 Task: Search for a guest house in McAlester, OK, for 3 guests from July 12 to July 15, with a price range of ₹12,000 to ₹16,000, 2 bedrooms, 3 beds, 1 bathroom, and options for self check-in and free cancellation.
Action: Mouse moved to (418, 100)
Screenshot: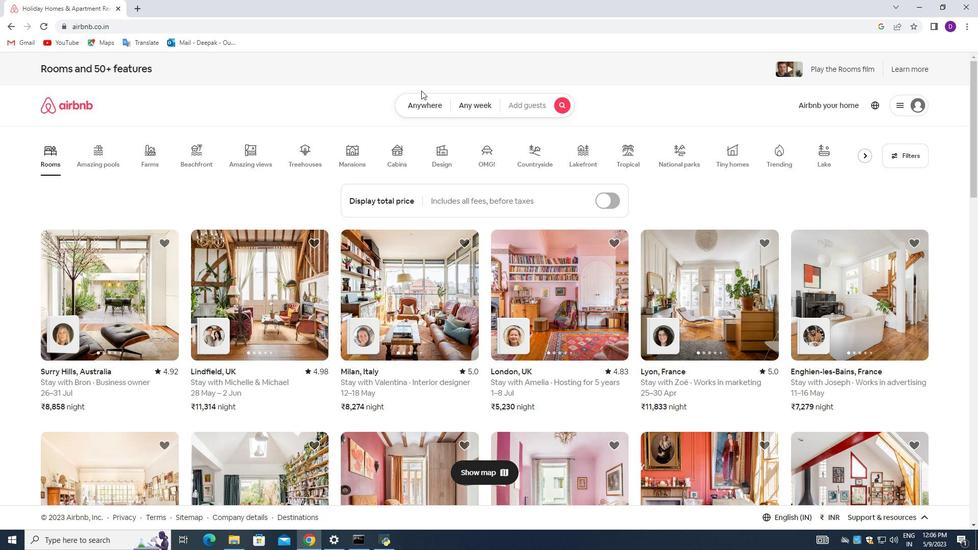 
Action: Mouse pressed left at (418, 100)
Screenshot: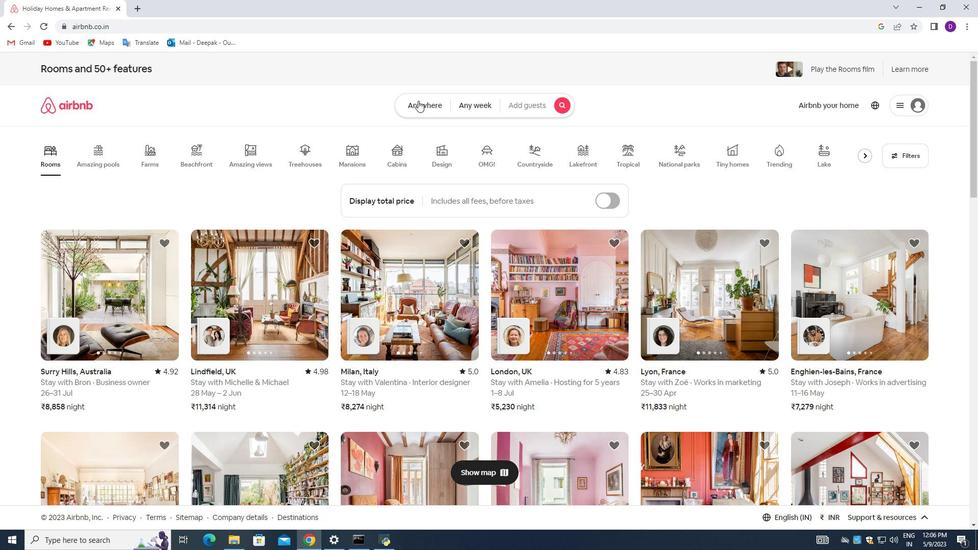 
Action: Mouse moved to (352, 150)
Screenshot: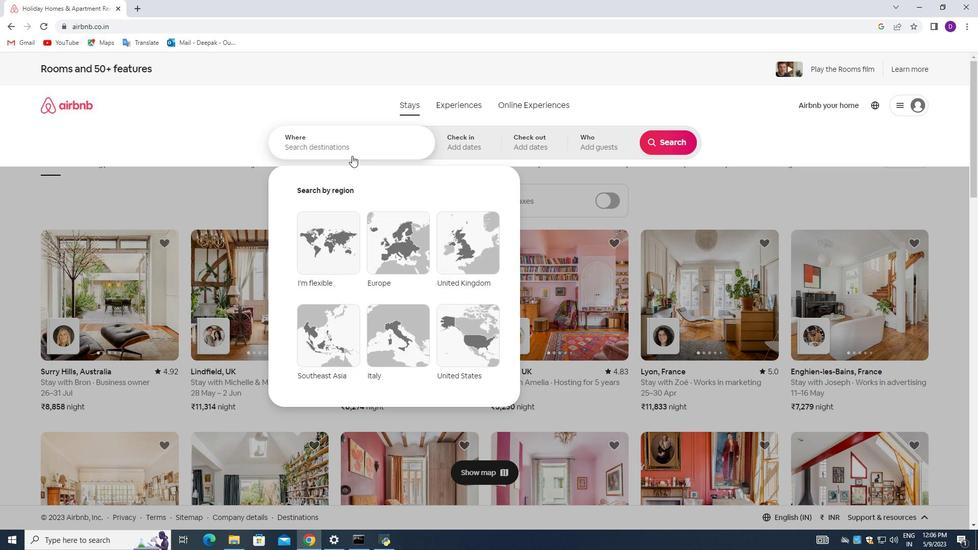 
Action: Mouse pressed left at (352, 150)
Screenshot: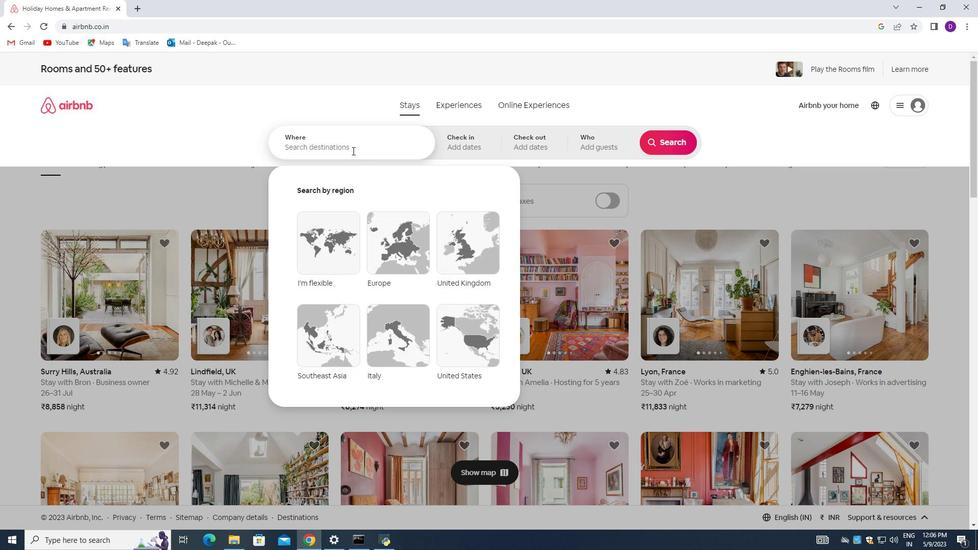 
Action: Key pressed <Key.shift>mc<Key.shift>Alester,<Key.shift><Key.shift>u<Key.backspace><Key.shift>United<Key.space><Key.shift>States<Key.enter>
Screenshot: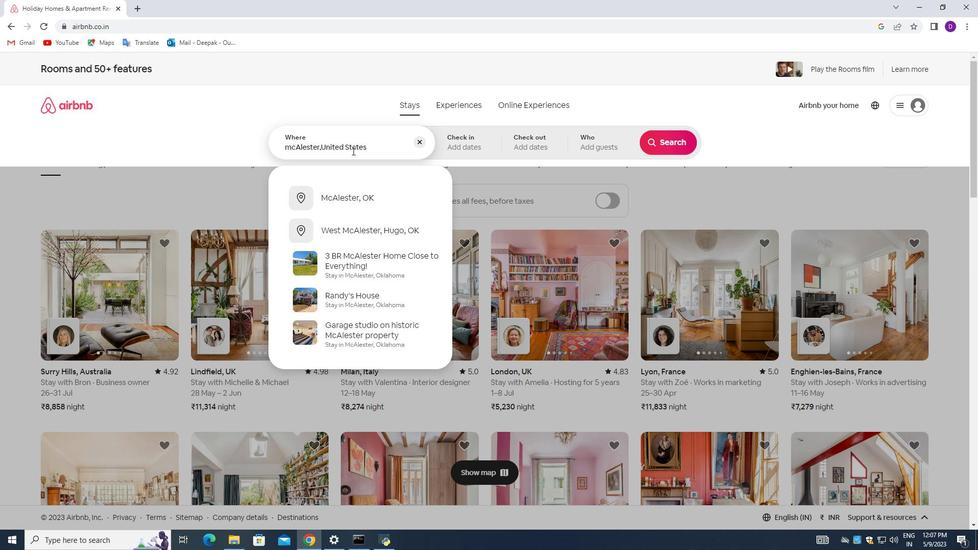 
Action: Mouse moved to (668, 225)
Screenshot: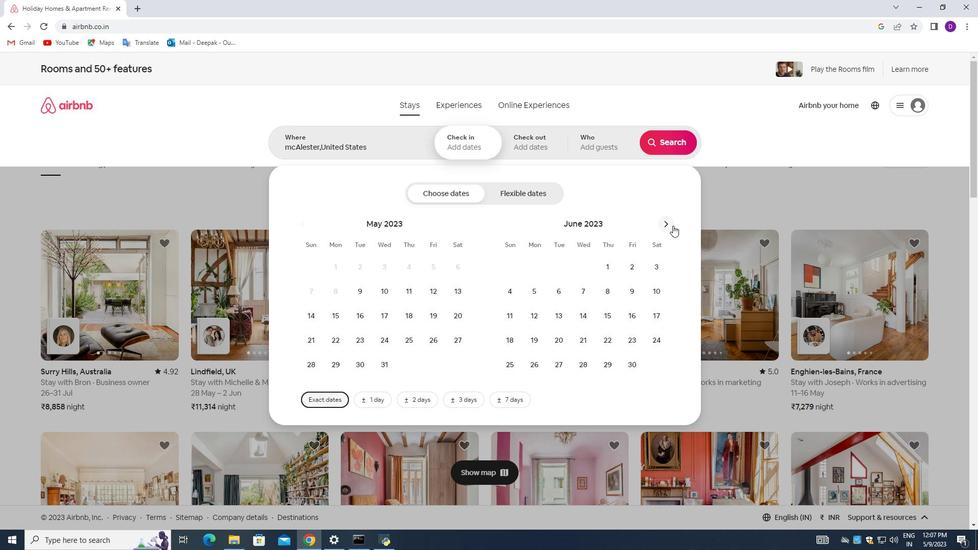 
Action: Mouse pressed left at (668, 225)
Screenshot: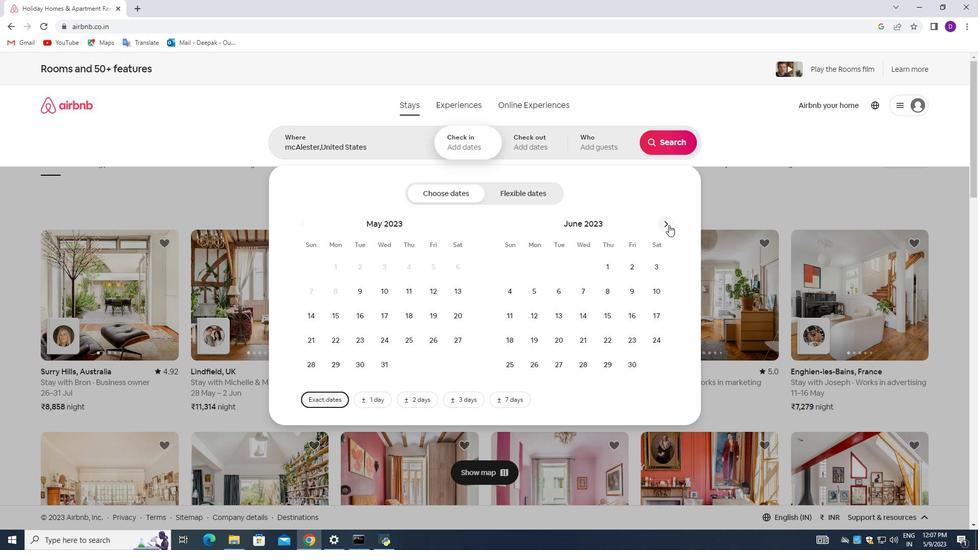 
Action: Mouse moved to (576, 319)
Screenshot: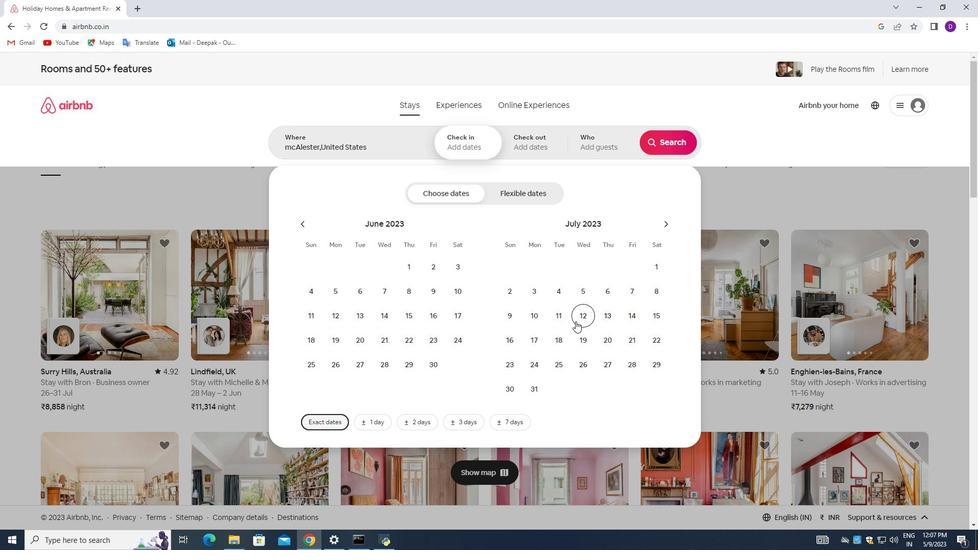 
Action: Mouse pressed left at (576, 319)
Screenshot: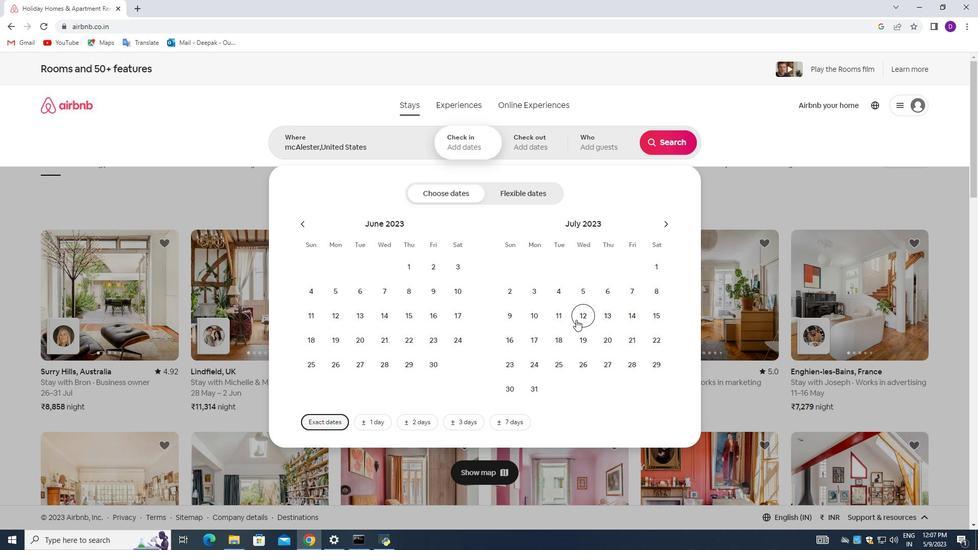 
Action: Mouse moved to (654, 313)
Screenshot: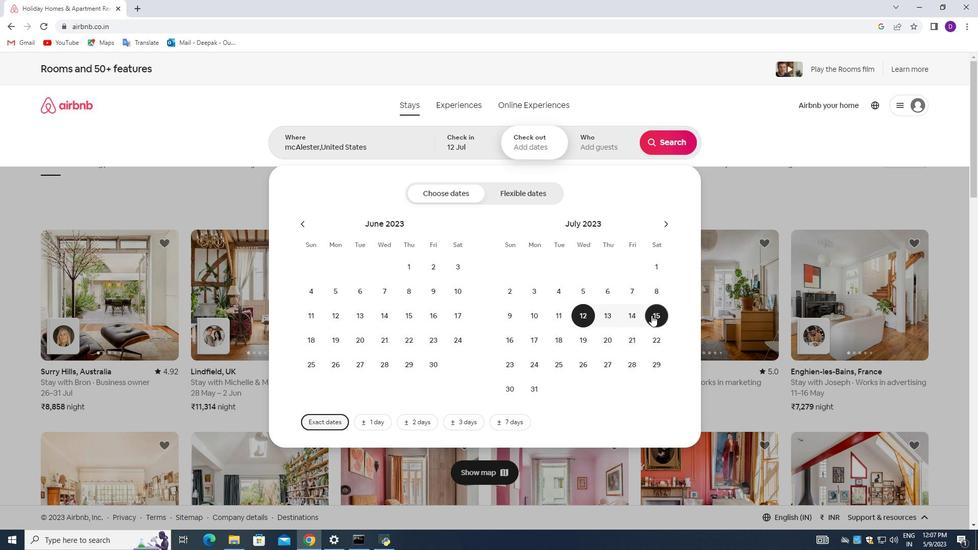 
Action: Mouse pressed left at (654, 313)
Screenshot: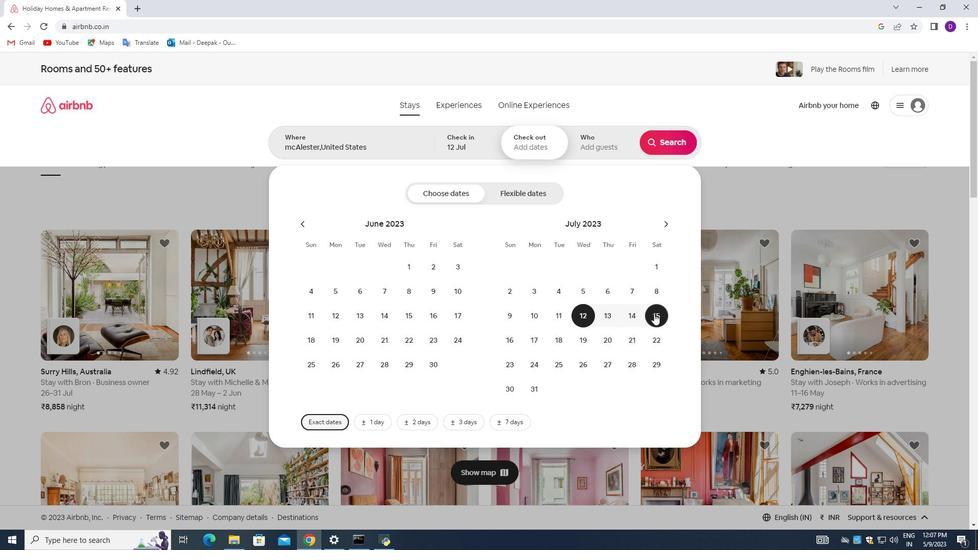 
Action: Mouse moved to (579, 141)
Screenshot: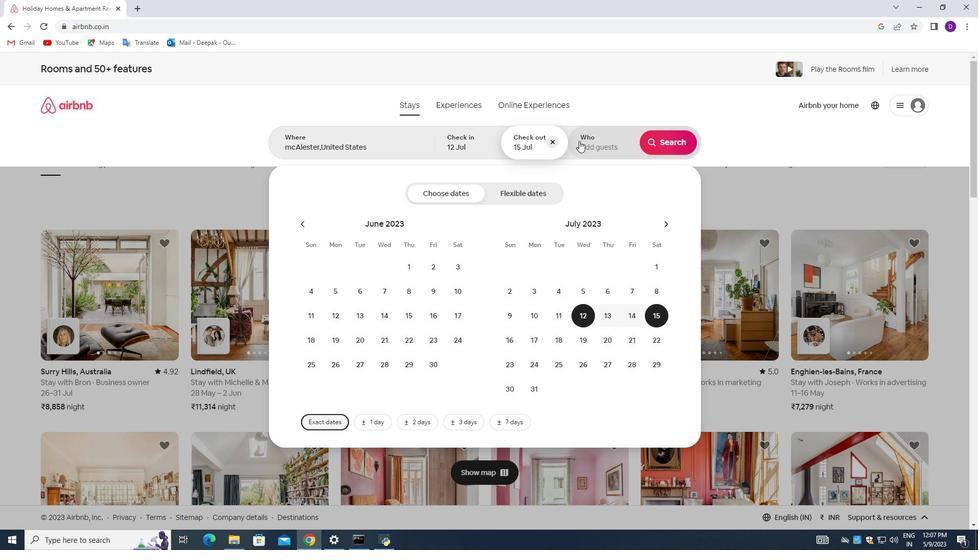 
Action: Mouse pressed left at (579, 141)
Screenshot: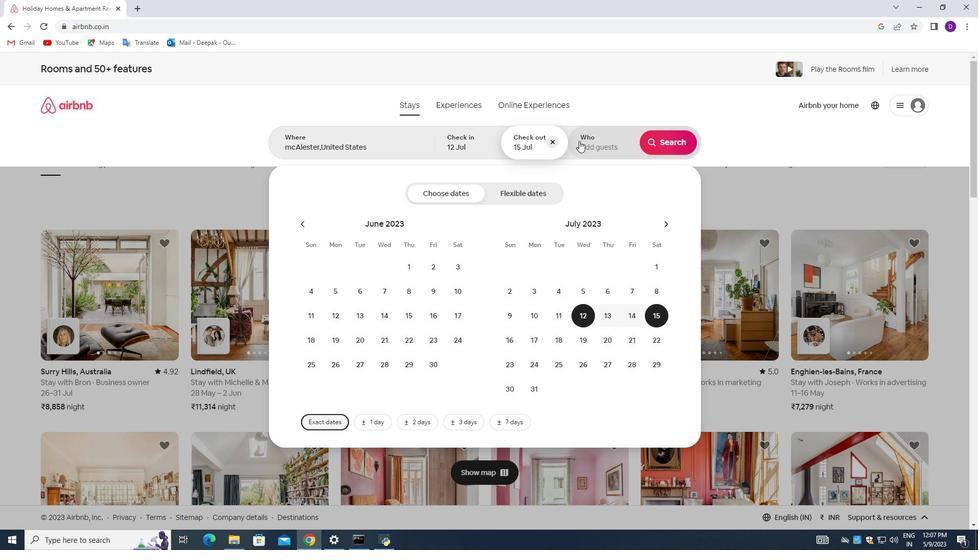 
Action: Mouse moved to (668, 200)
Screenshot: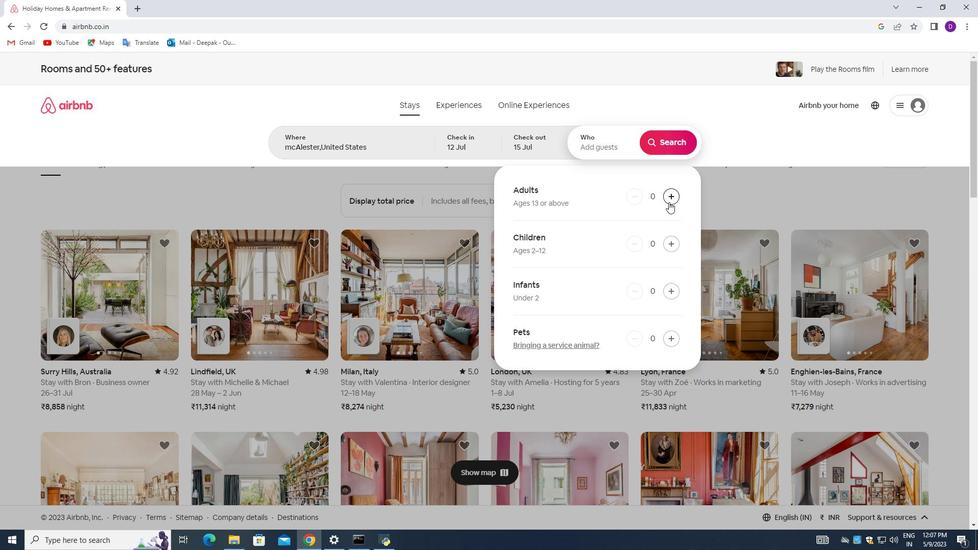 
Action: Mouse pressed left at (668, 200)
Screenshot: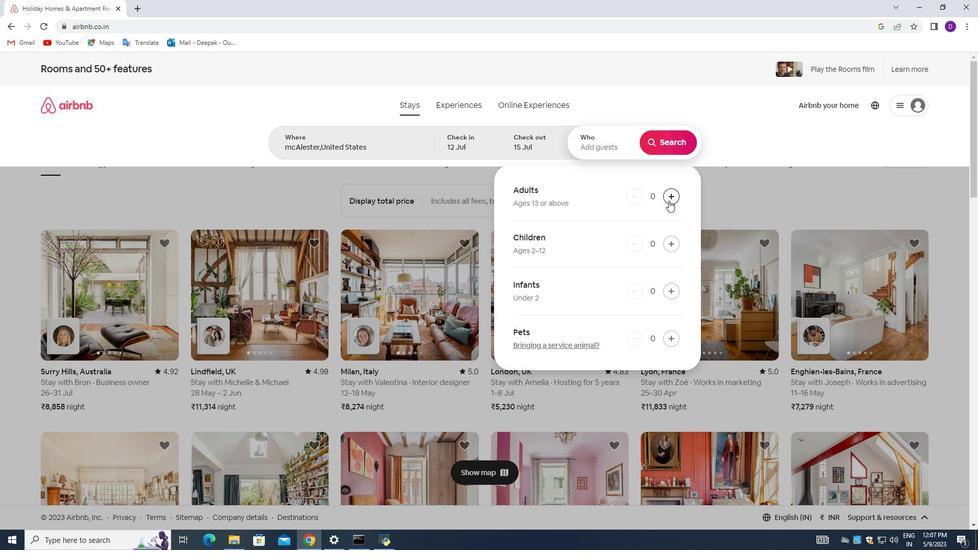 
Action: Mouse pressed left at (668, 200)
Screenshot: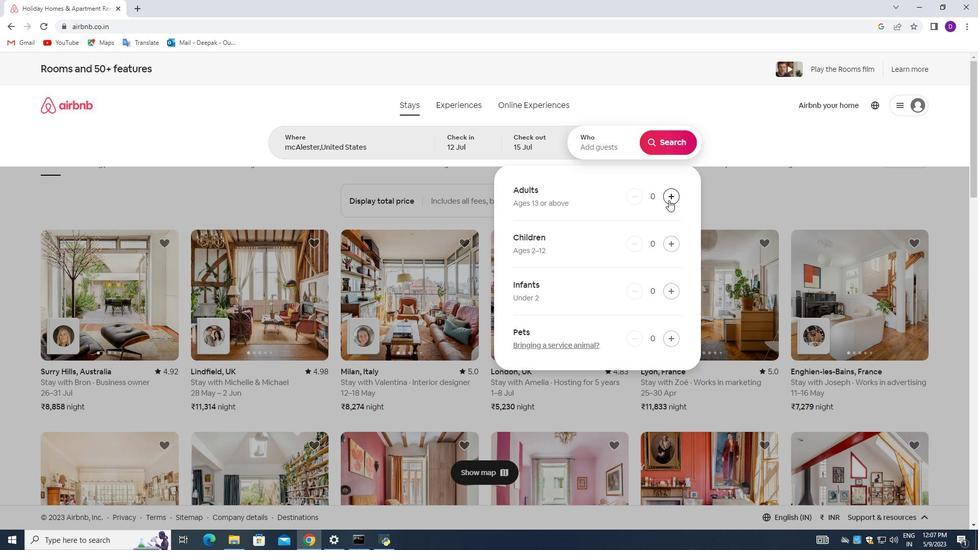 
Action: Mouse pressed left at (668, 200)
Screenshot: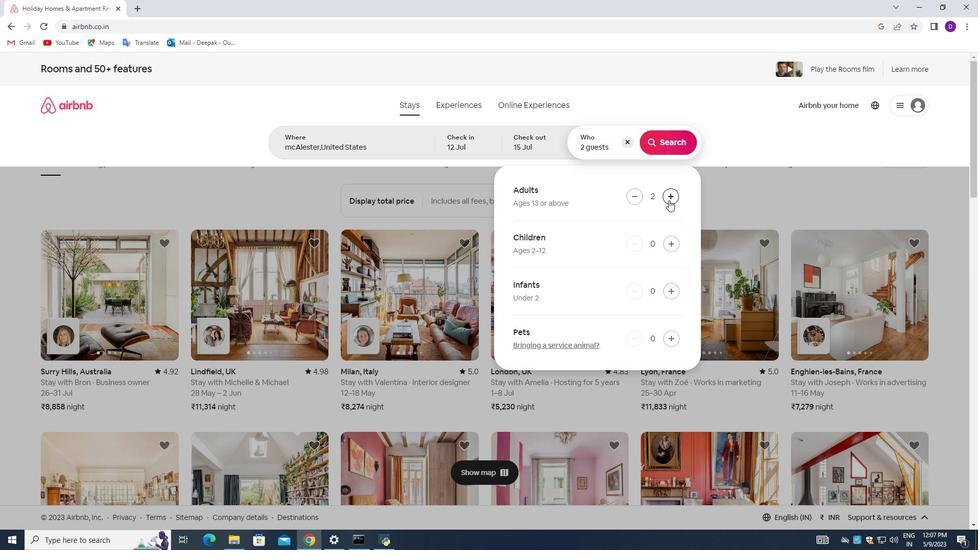 
Action: Mouse moved to (676, 144)
Screenshot: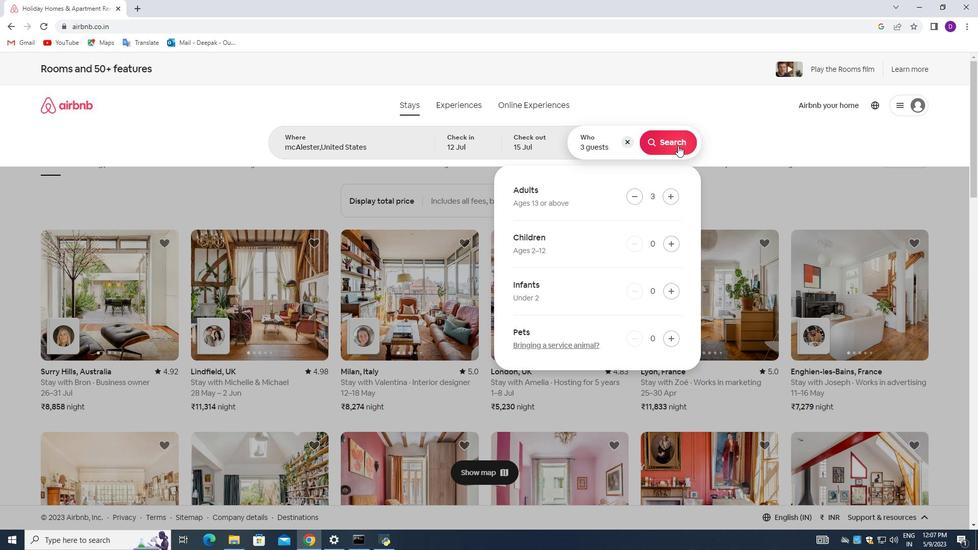 
Action: Mouse pressed left at (676, 144)
Screenshot: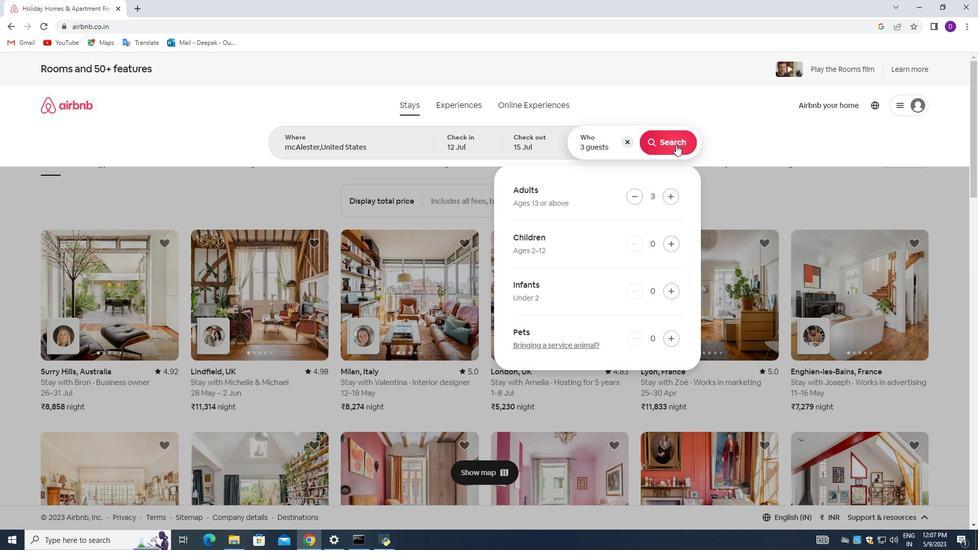 
Action: Mouse moved to (938, 110)
Screenshot: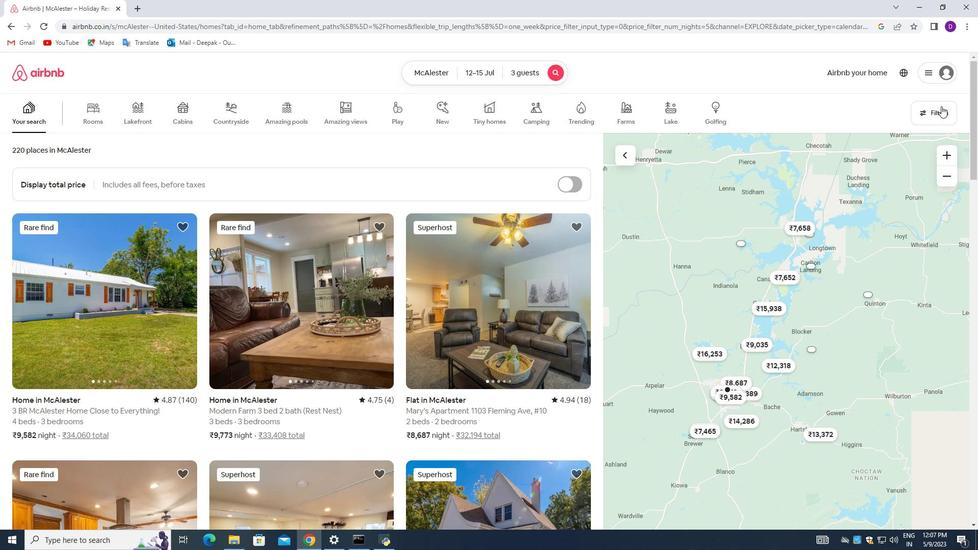 
Action: Mouse pressed left at (938, 110)
Screenshot: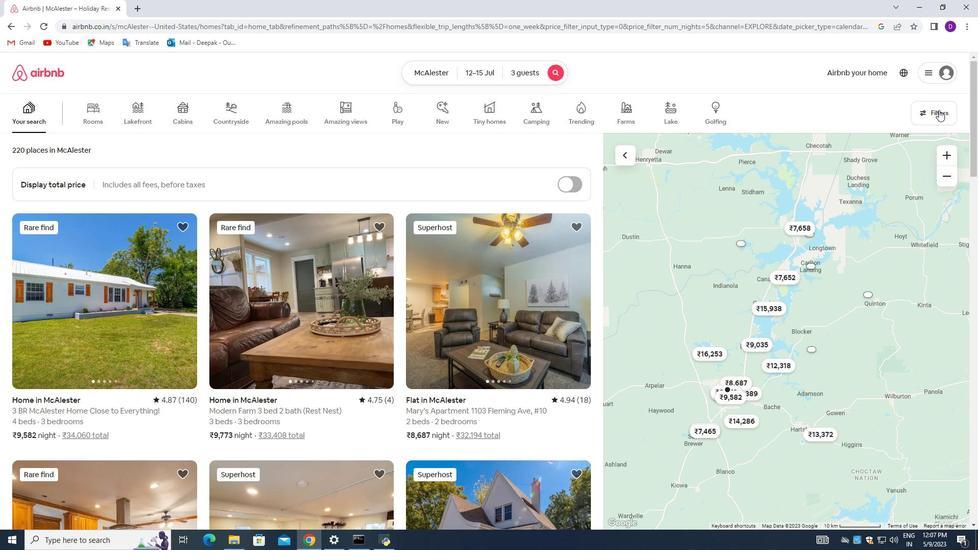 
Action: Mouse moved to (360, 363)
Screenshot: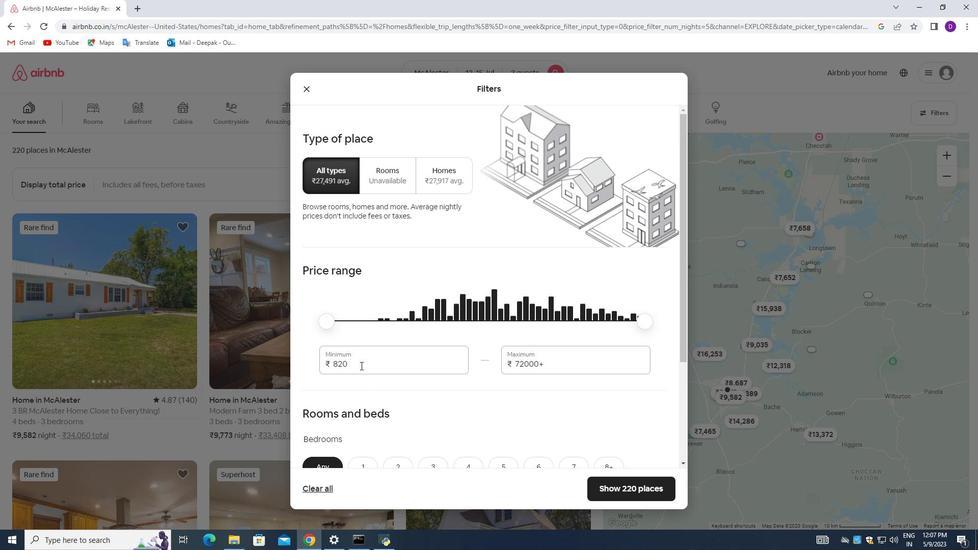 
Action: Mouse pressed left at (360, 363)
Screenshot: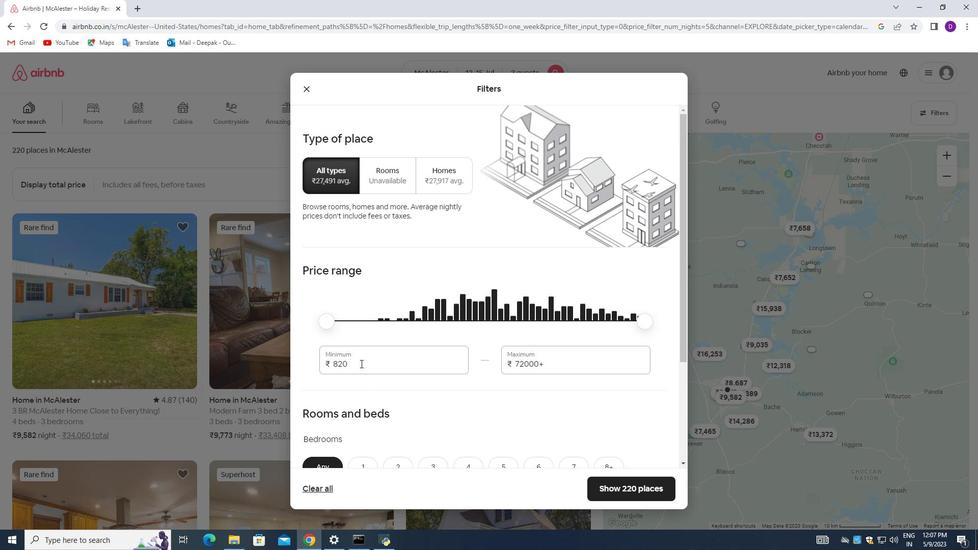 
Action: Mouse pressed left at (360, 363)
Screenshot: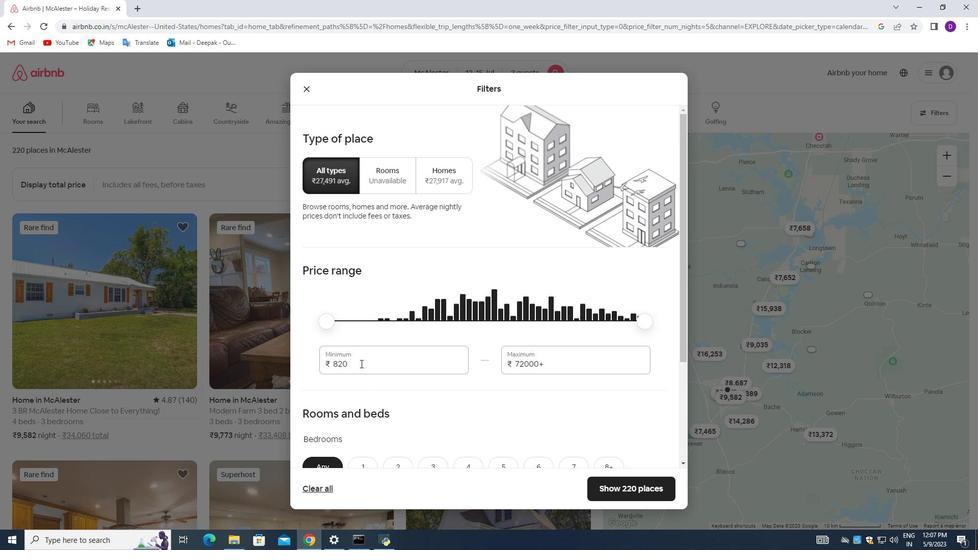 
Action: Key pressed <Key.backspace>12000<Key.tab>16000
Screenshot: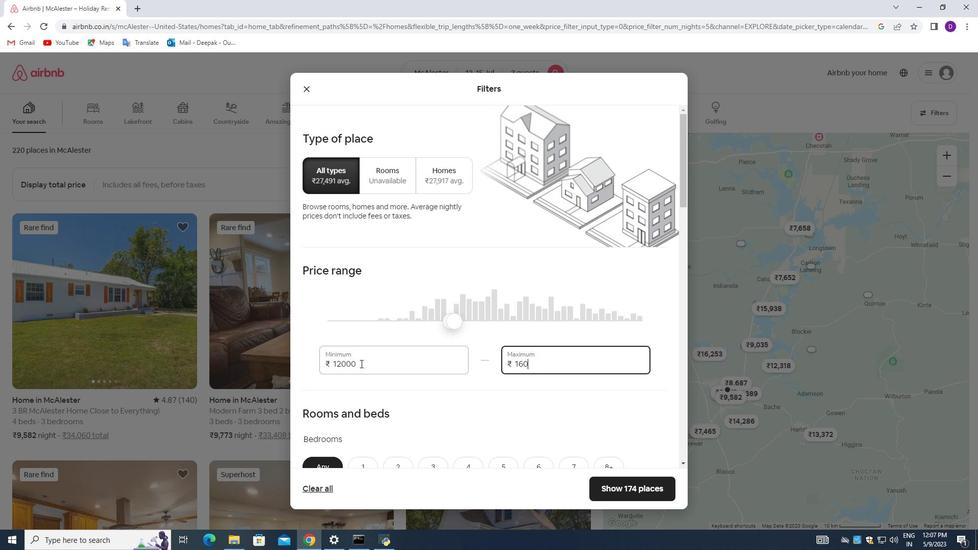 
Action: Mouse moved to (384, 385)
Screenshot: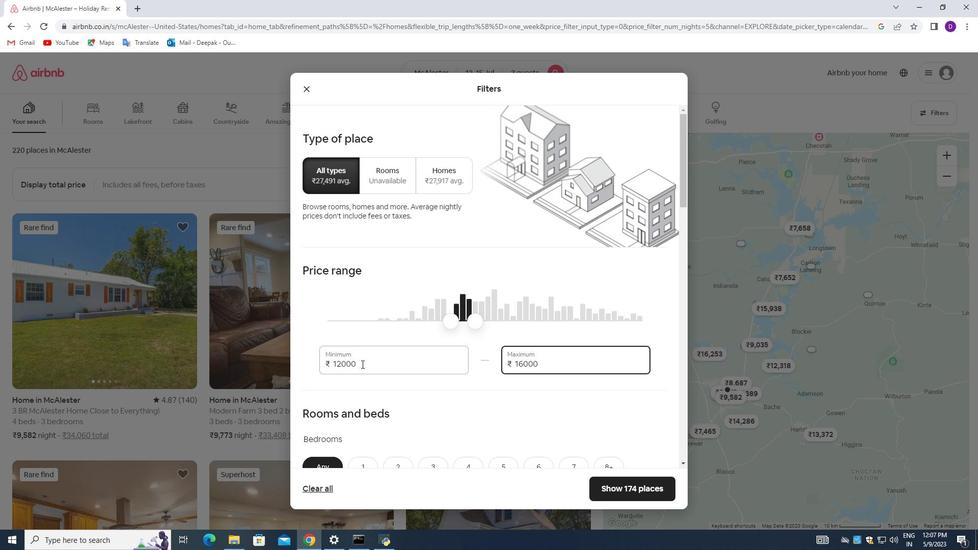 
Action: Mouse scrolled (384, 385) with delta (0, 0)
Screenshot: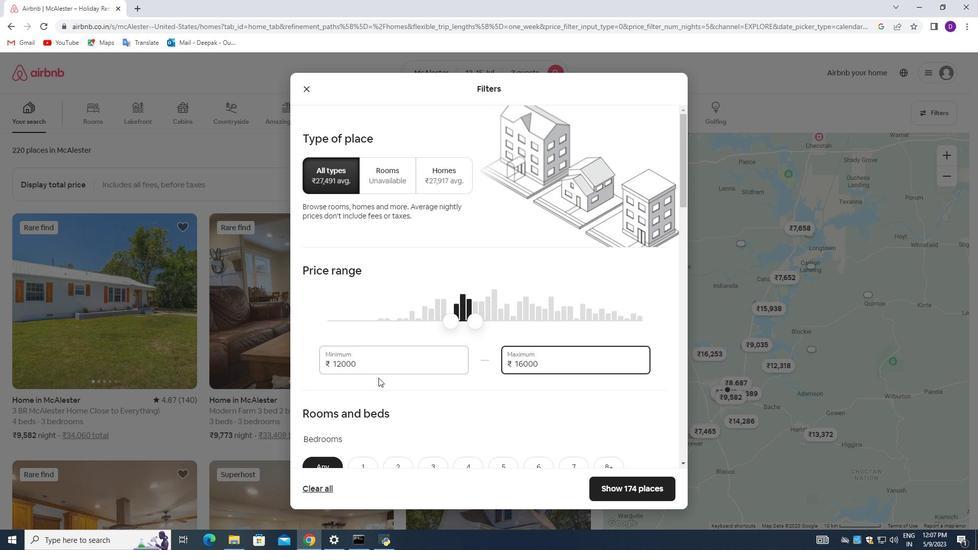 
Action: Mouse moved to (386, 386)
Screenshot: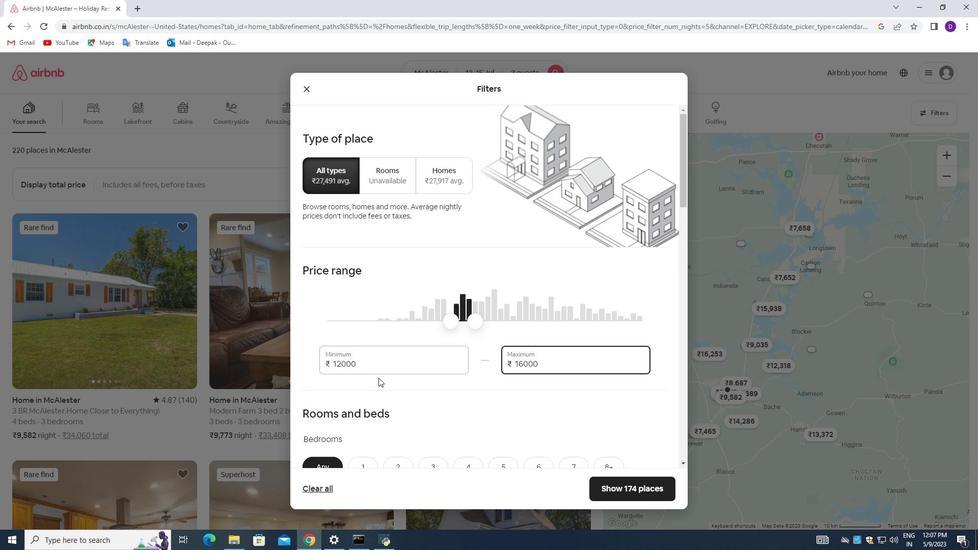 
Action: Mouse scrolled (386, 386) with delta (0, 0)
Screenshot: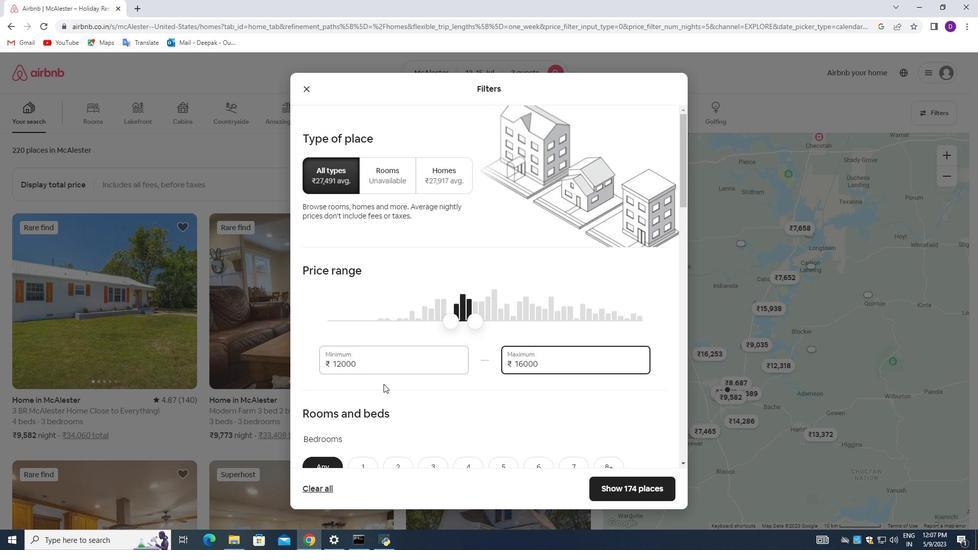 
Action: Mouse moved to (386, 386)
Screenshot: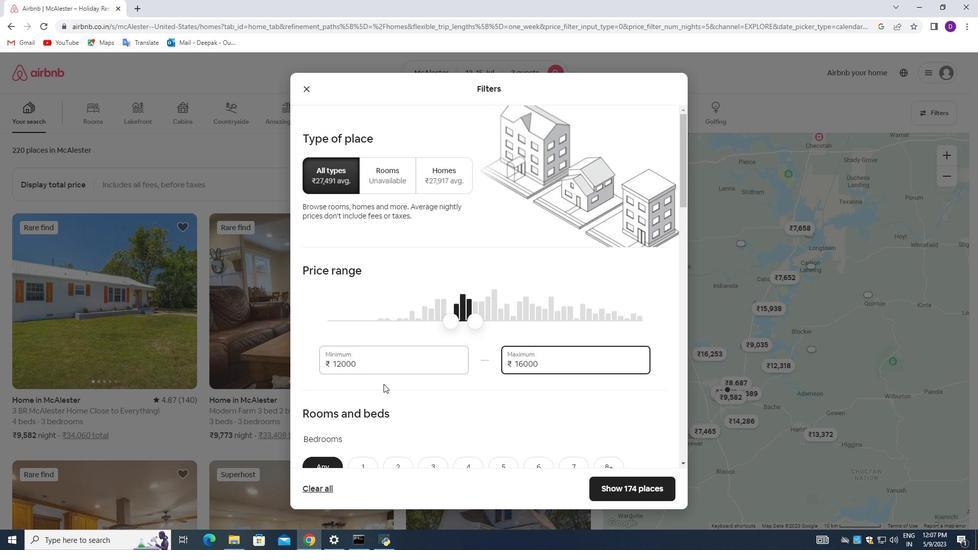 
Action: Mouse scrolled (386, 386) with delta (0, 0)
Screenshot: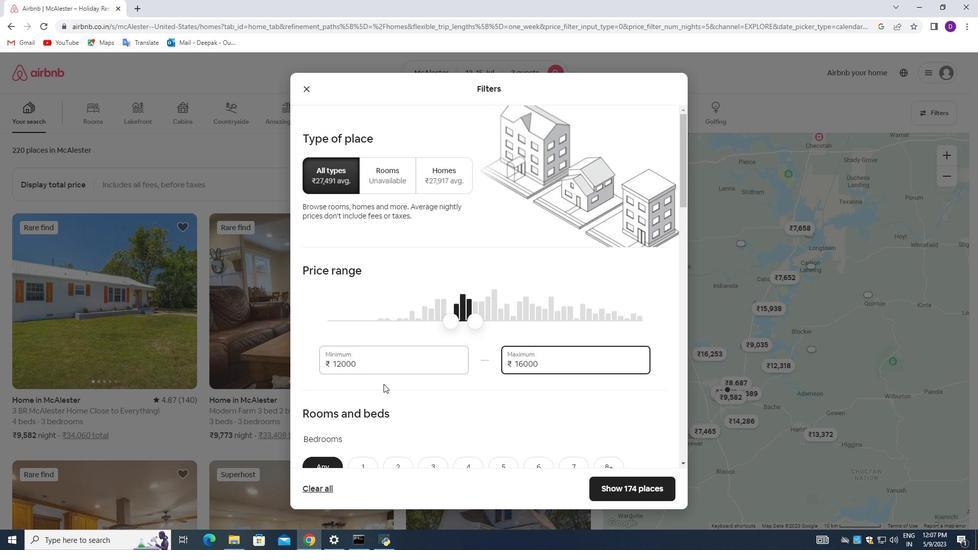 
Action: Mouse moved to (395, 312)
Screenshot: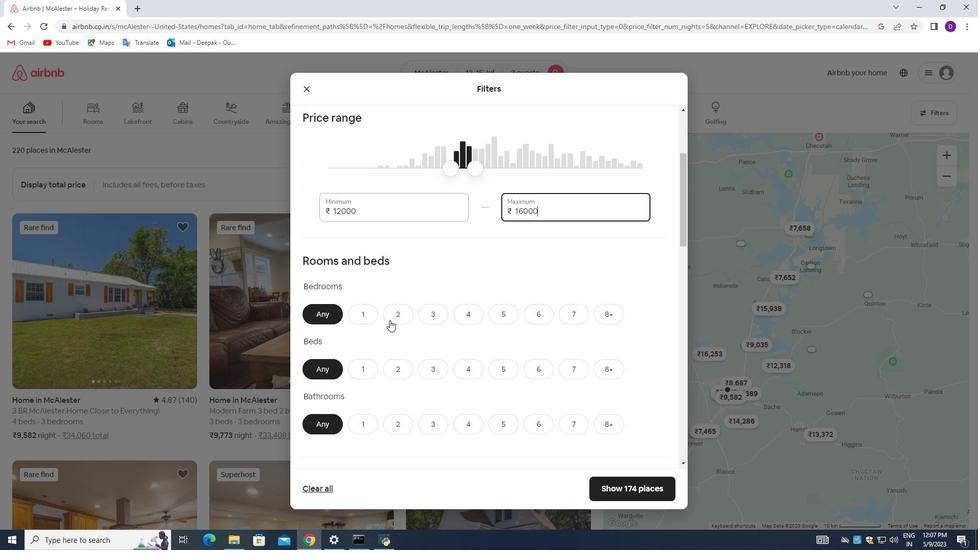
Action: Mouse pressed left at (395, 312)
Screenshot: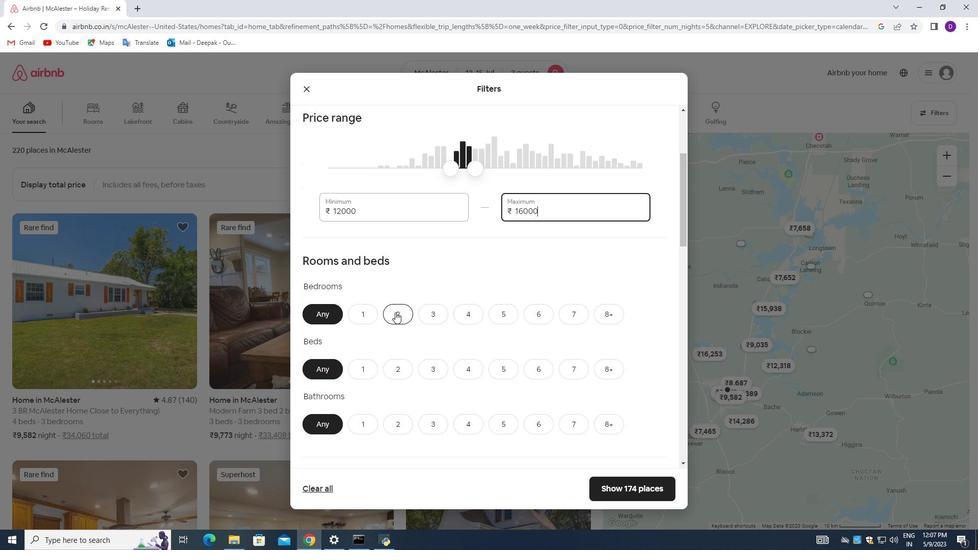 
Action: Mouse moved to (431, 373)
Screenshot: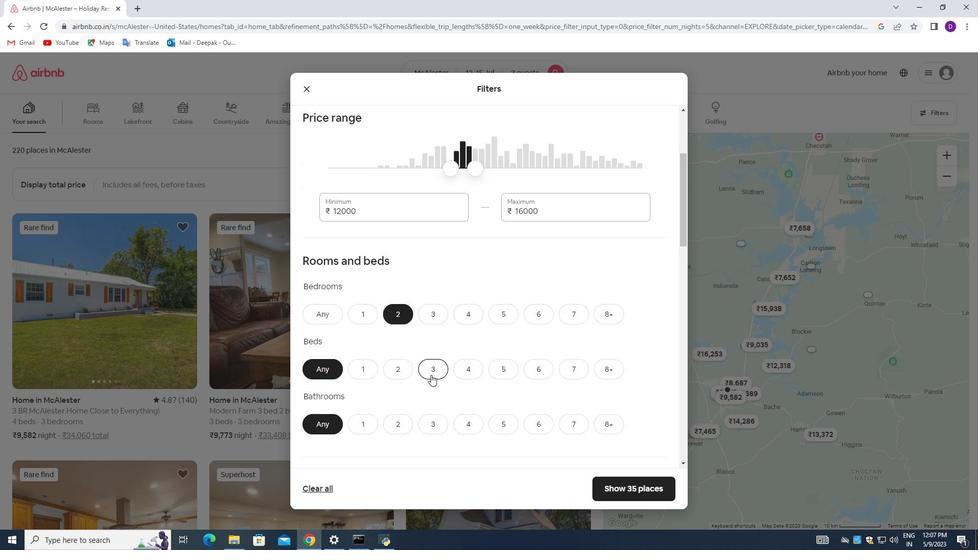 
Action: Mouse pressed left at (431, 373)
Screenshot: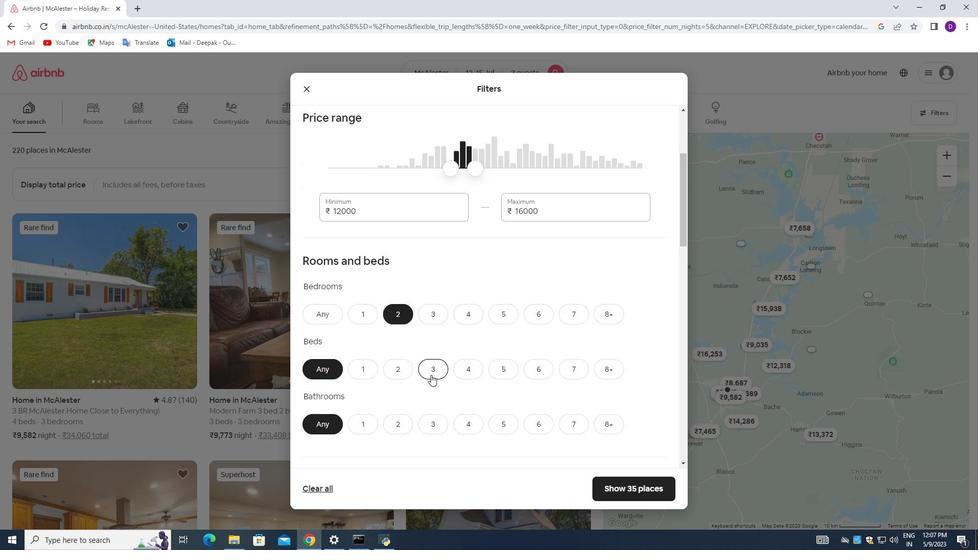 
Action: Mouse moved to (363, 427)
Screenshot: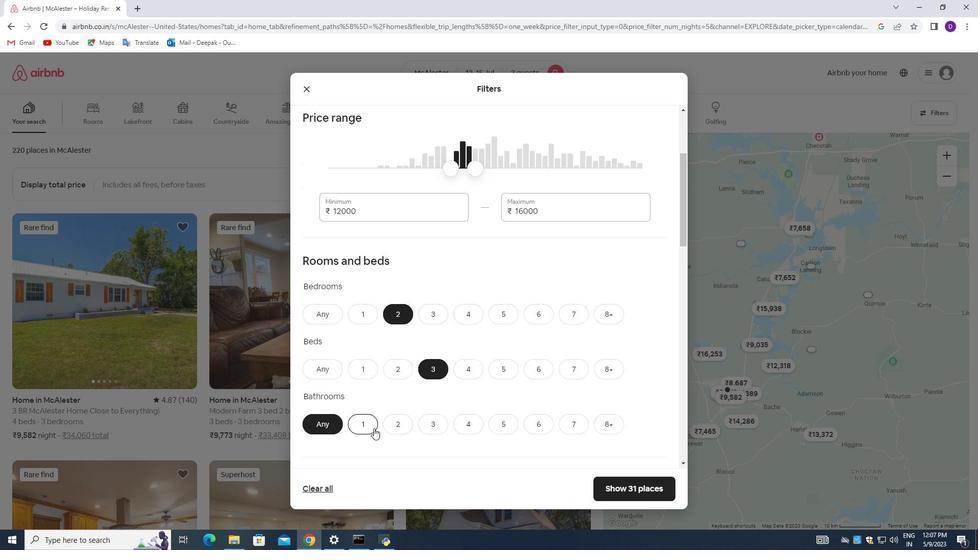 
Action: Mouse pressed left at (363, 427)
Screenshot: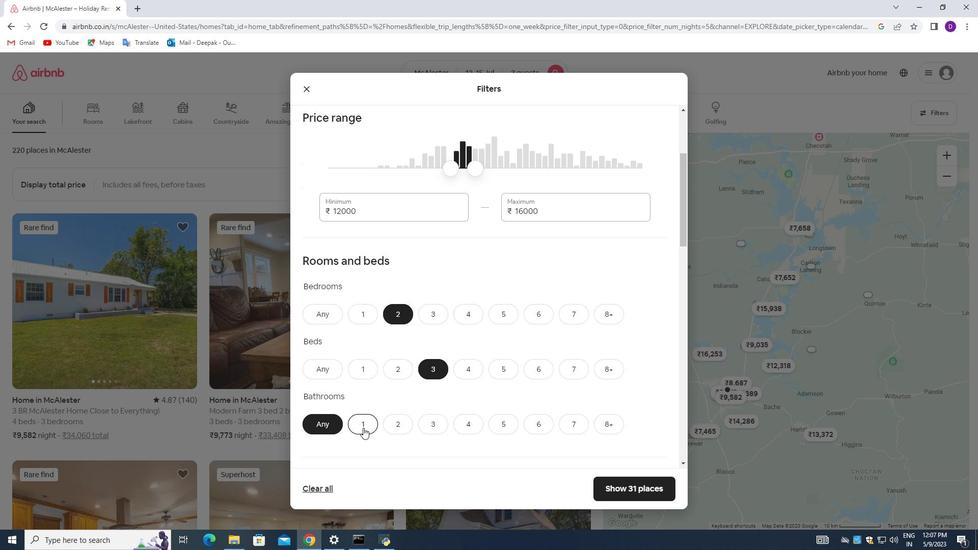
Action: Mouse moved to (547, 394)
Screenshot: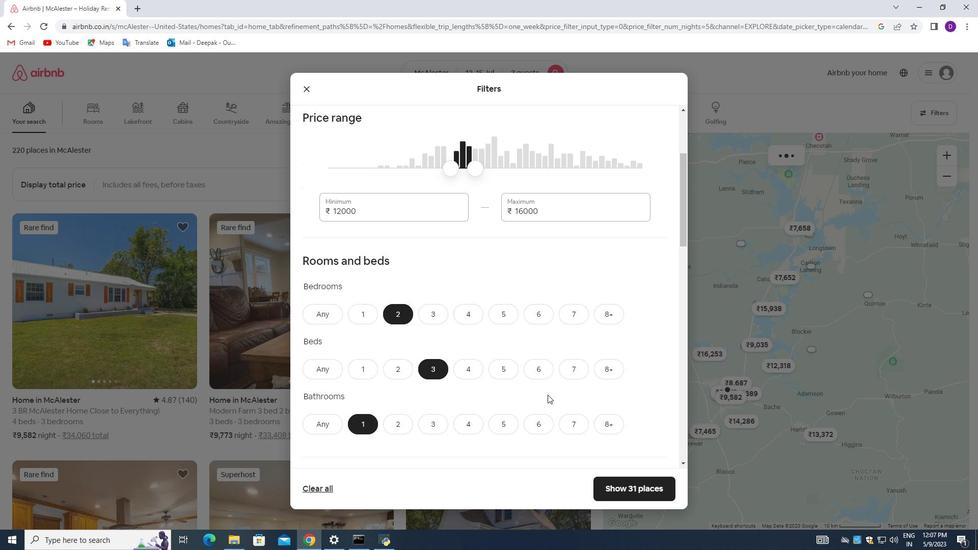 
Action: Mouse scrolled (547, 394) with delta (0, 0)
Screenshot: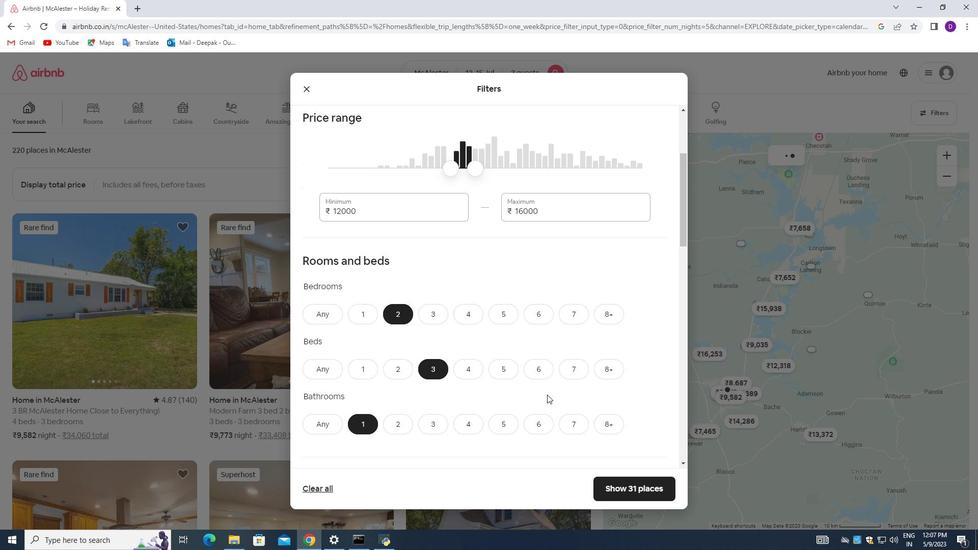 
Action: Mouse moved to (543, 395)
Screenshot: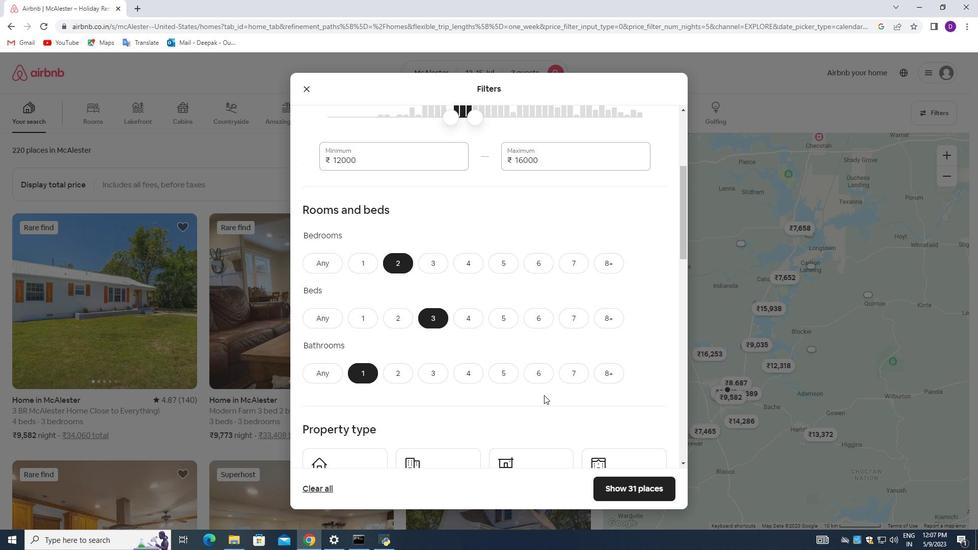 
Action: Mouse scrolled (543, 395) with delta (0, 0)
Screenshot: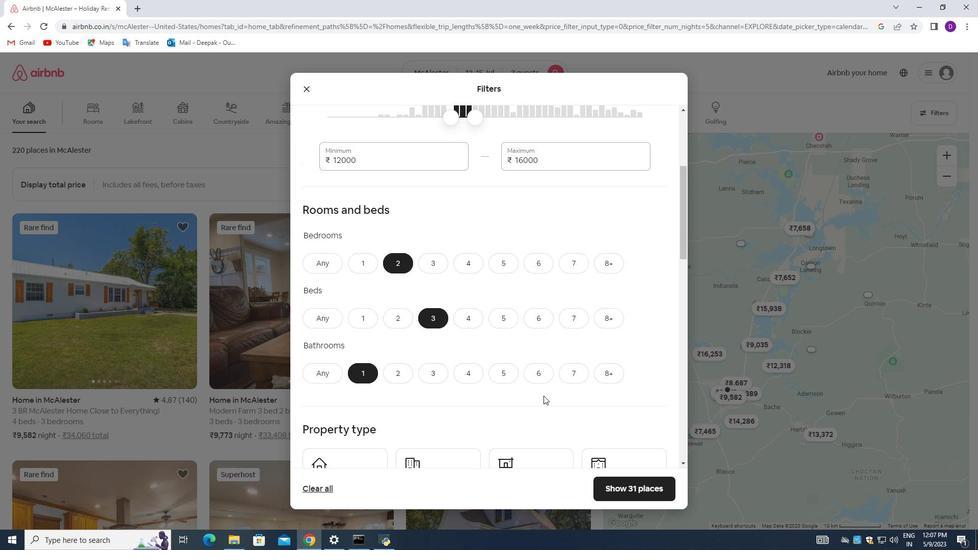 
Action: Mouse moved to (543, 395)
Screenshot: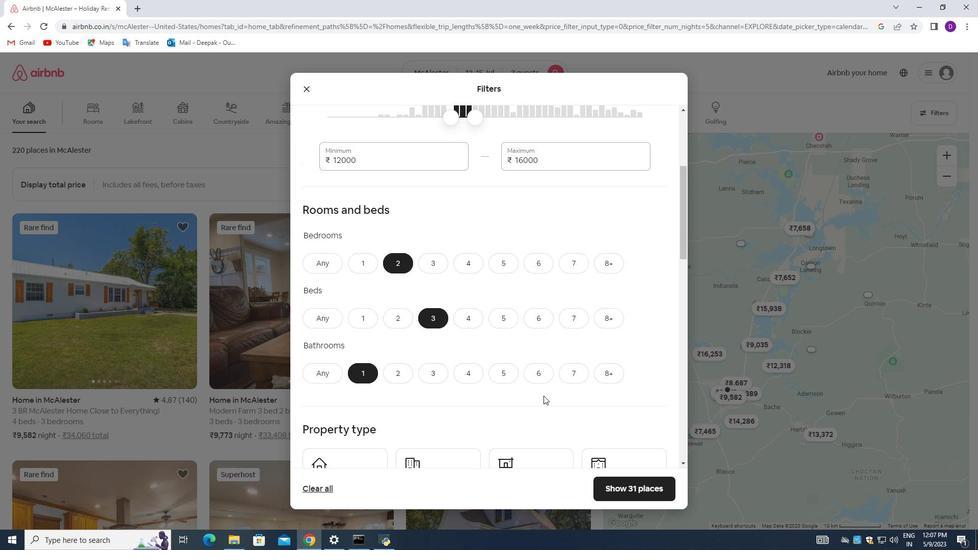 
Action: Mouse scrolled (543, 395) with delta (0, 0)
Screenshot: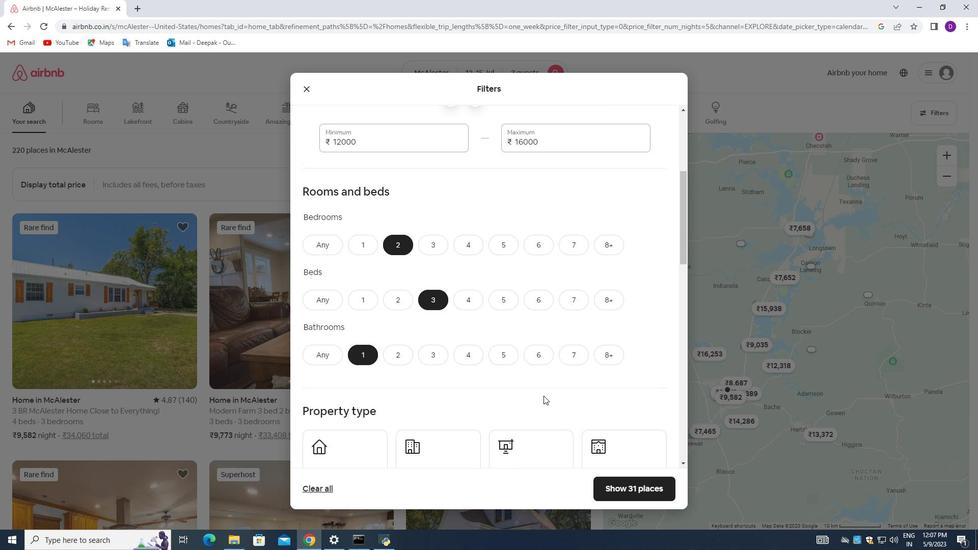 
Action: Mouse moved to (410, 382)
Screenshot: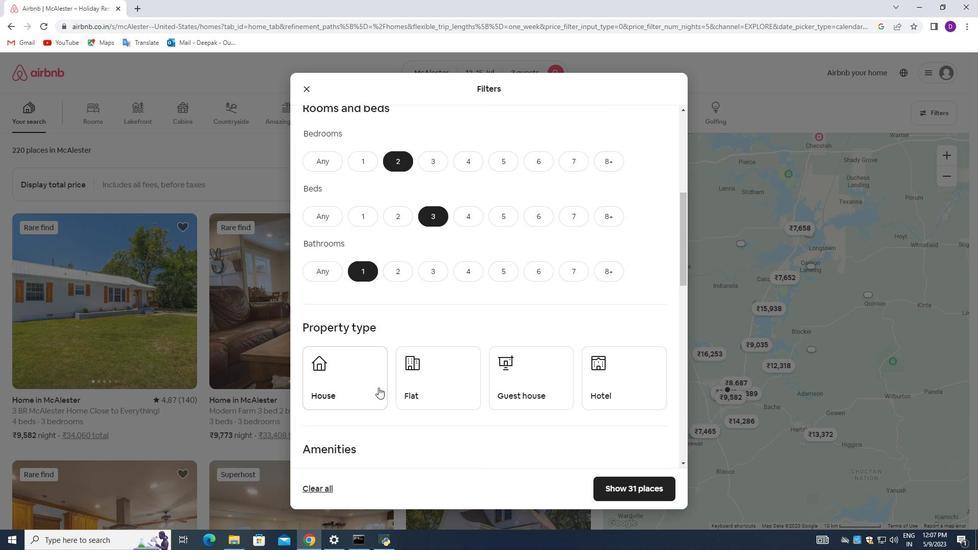 
Action: Mouse pressed left at (410, 382)
Screenshot: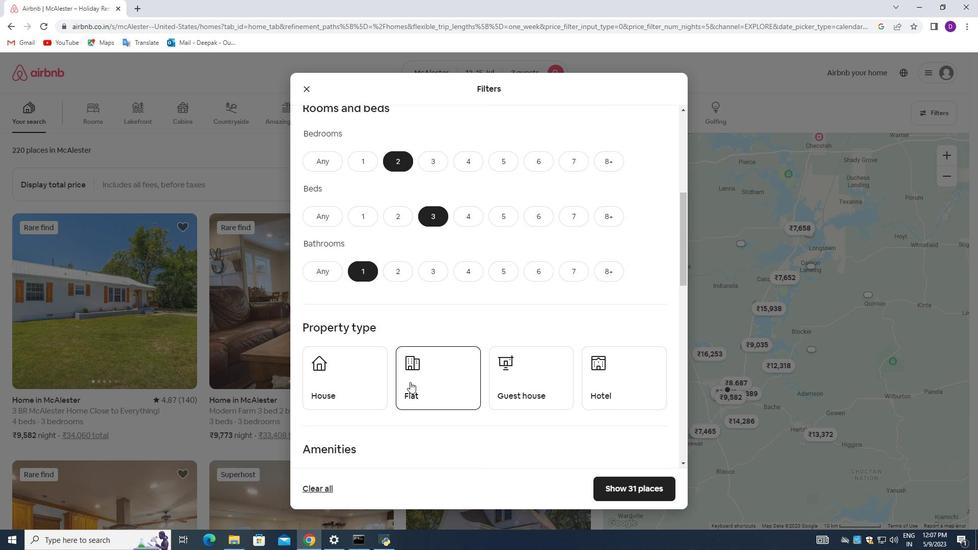 
Action: Mouse moved to (504, 385)
Screenshot: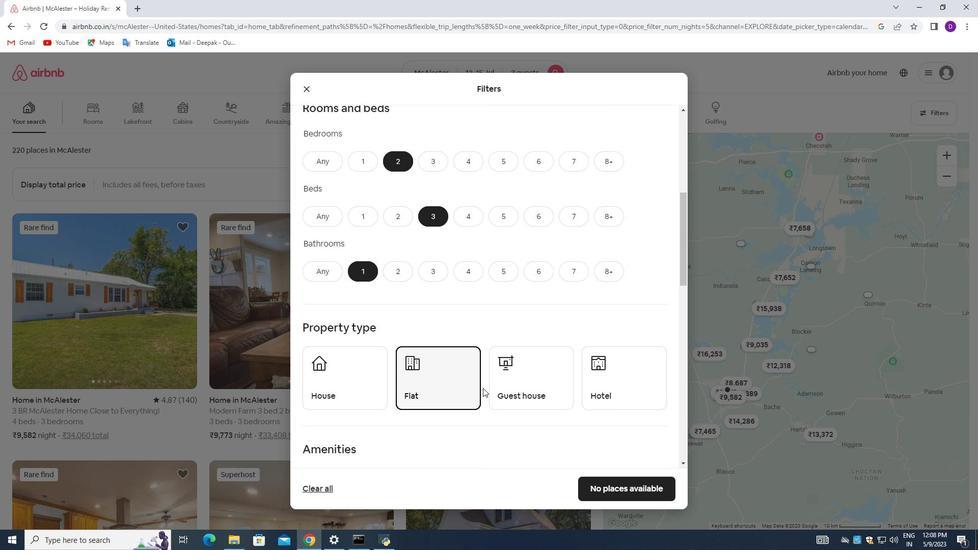 
Action: Mouse pressed left at (504, 385)
Screenshot: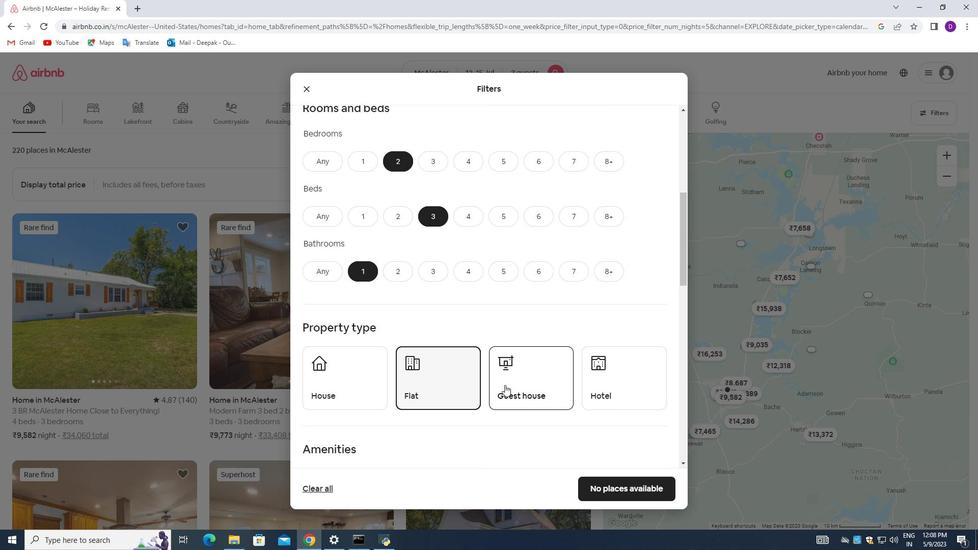 
Action: Mouse moved to (334, 393)
Screenshot: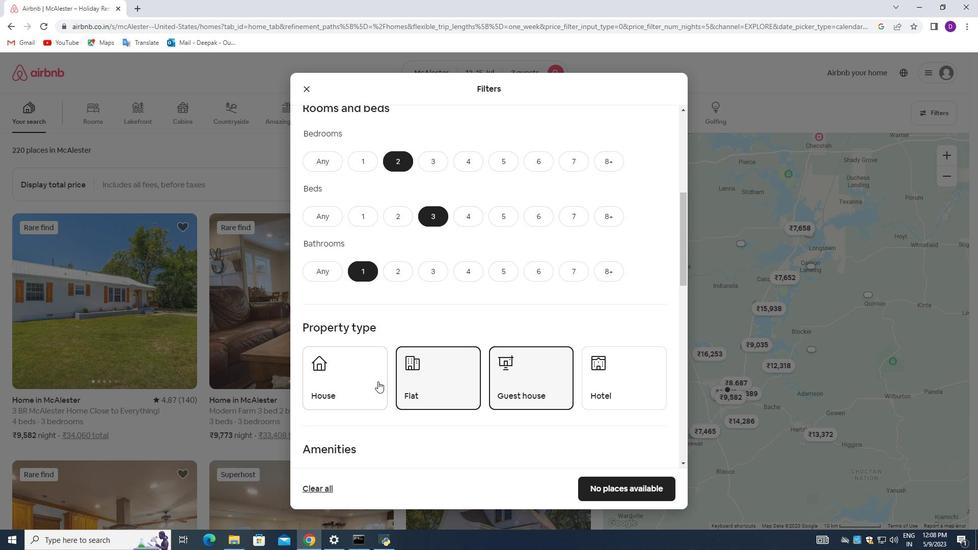 
Action: Mouse pressed left at (334, 393)
Screenshot: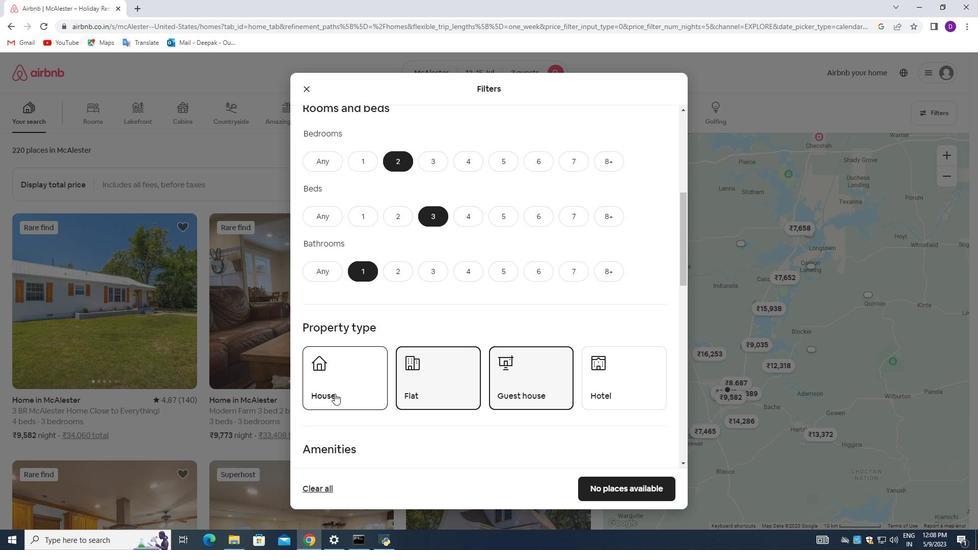 
Action: Mouse moved to (500, 335)
Screenshot: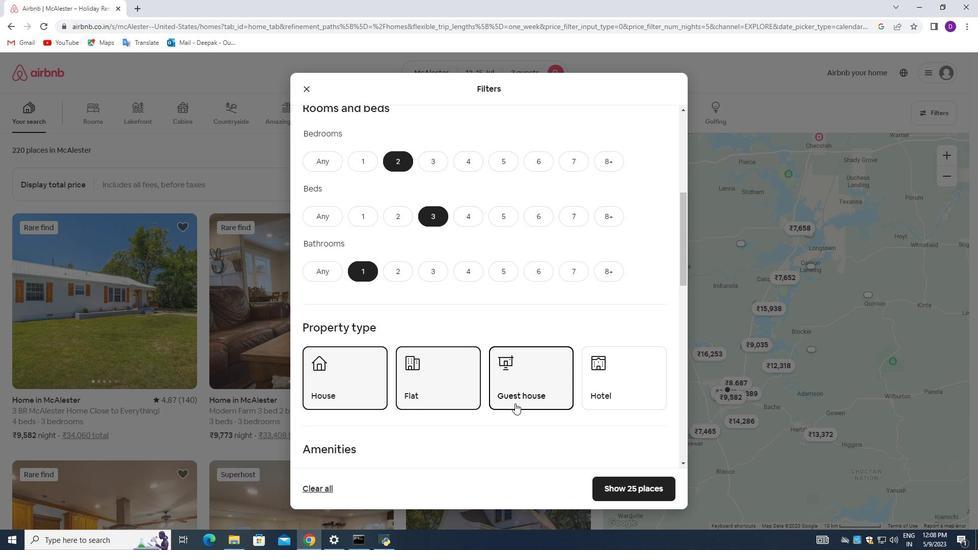 
Action: Mouse scrolled (500, 334) with delta (0, 0)
Screenshot: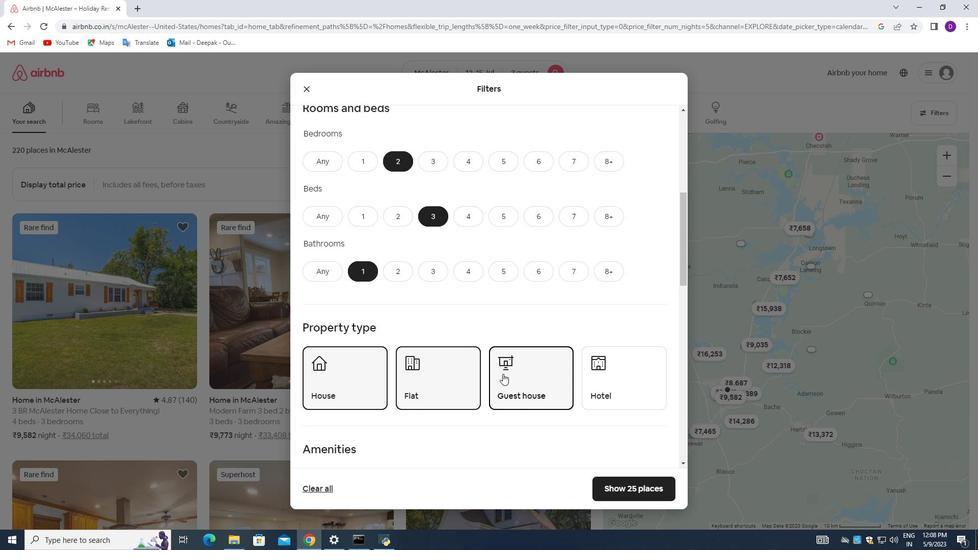 
Action: Mouse scrolled (500, 334) with delta (0, 0)
Screenshot: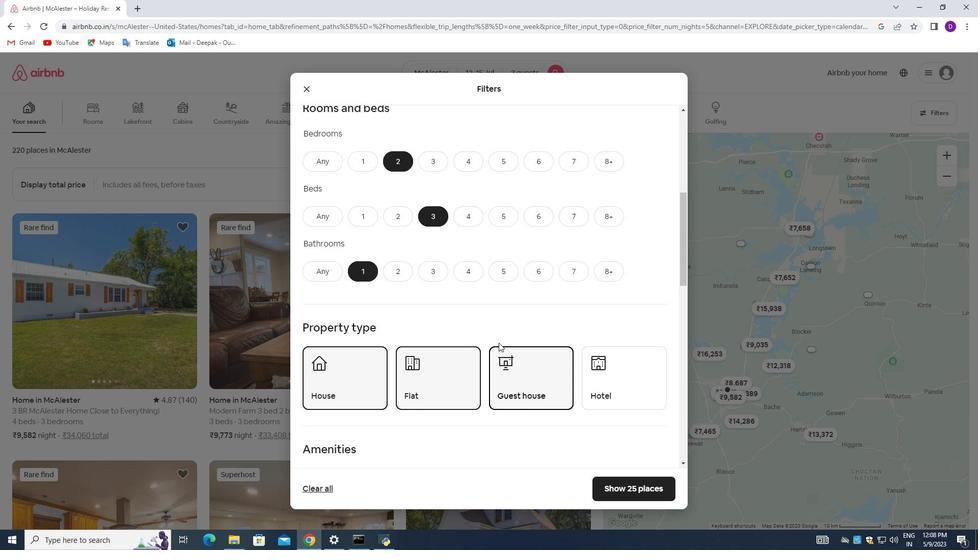 
Action: Mouse scrolled (500, 334) with delta (0, 0)
Screenshot: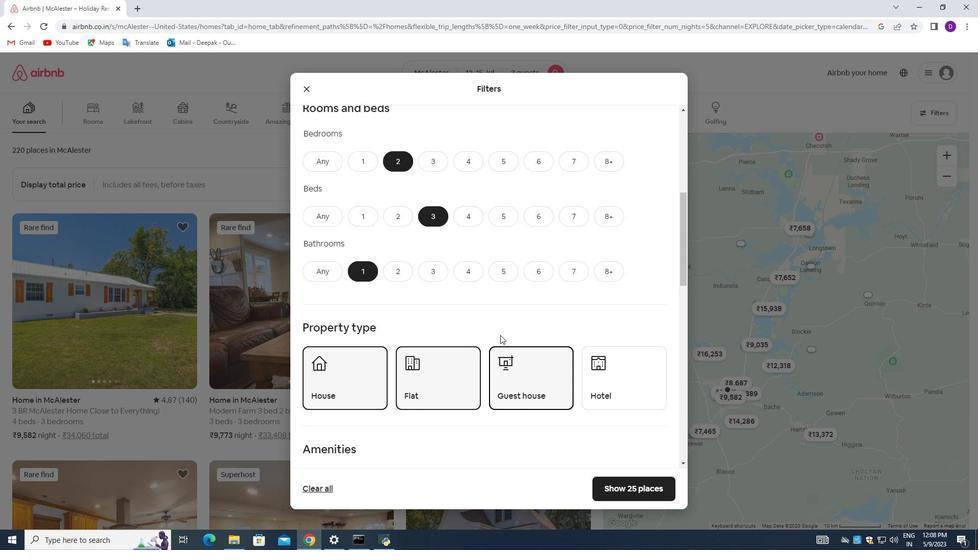 
Action: Mouse scrolled (500, 334) with delta (0, 0)
Screenshot: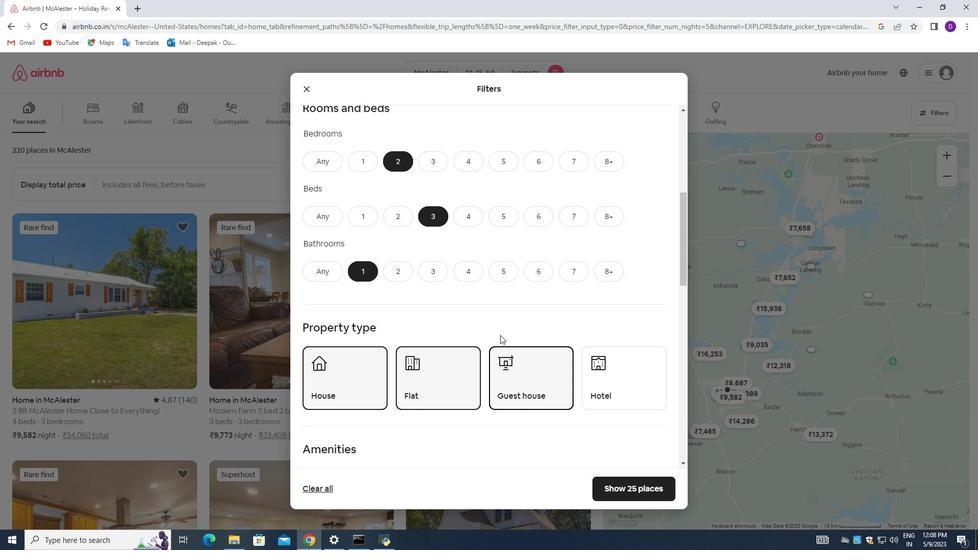 
Action: Mouse scrolled (500, 334) with delta (0, 0)
Screenshot: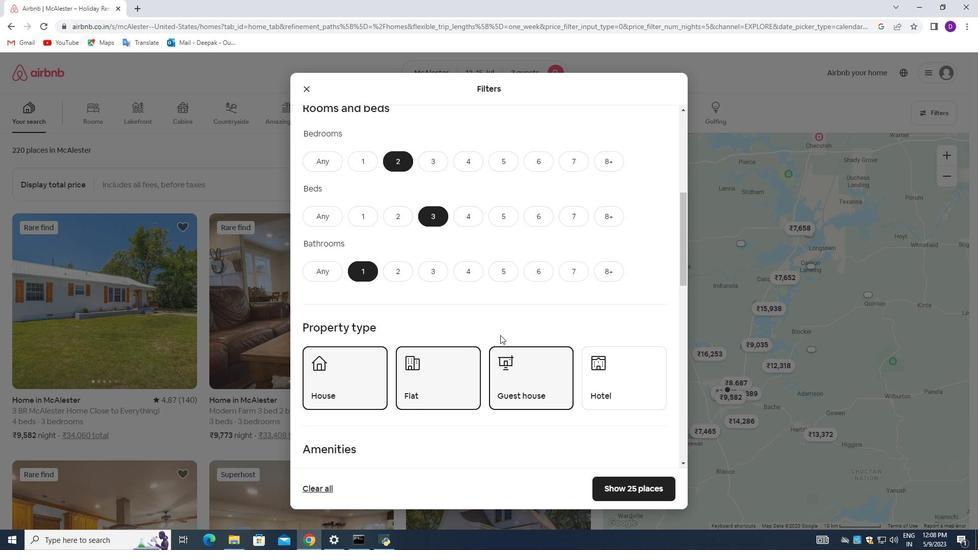 
Action: Mouse moved to (503, 335)
Screenshot: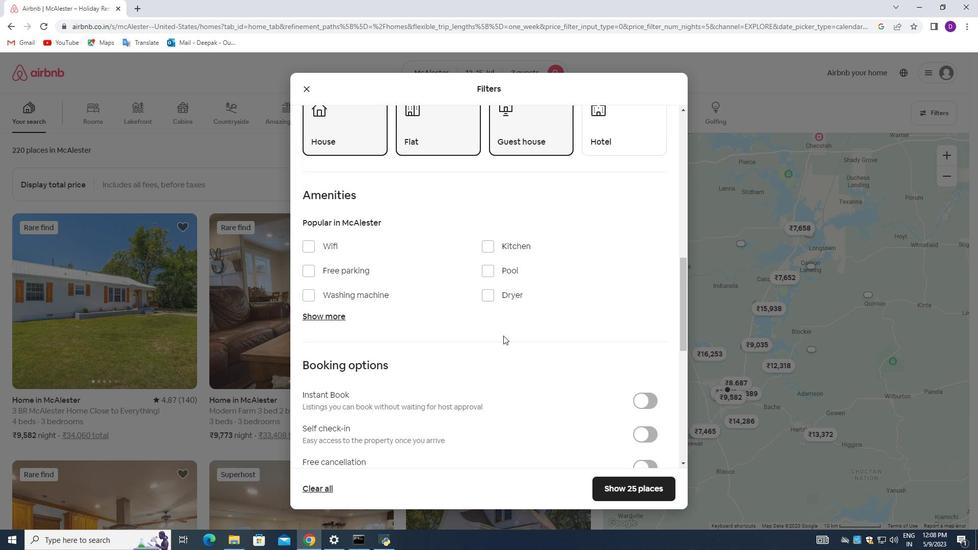 
Action: Mouse scrolled (503, 335) with delta (0, 0)
Screenshot: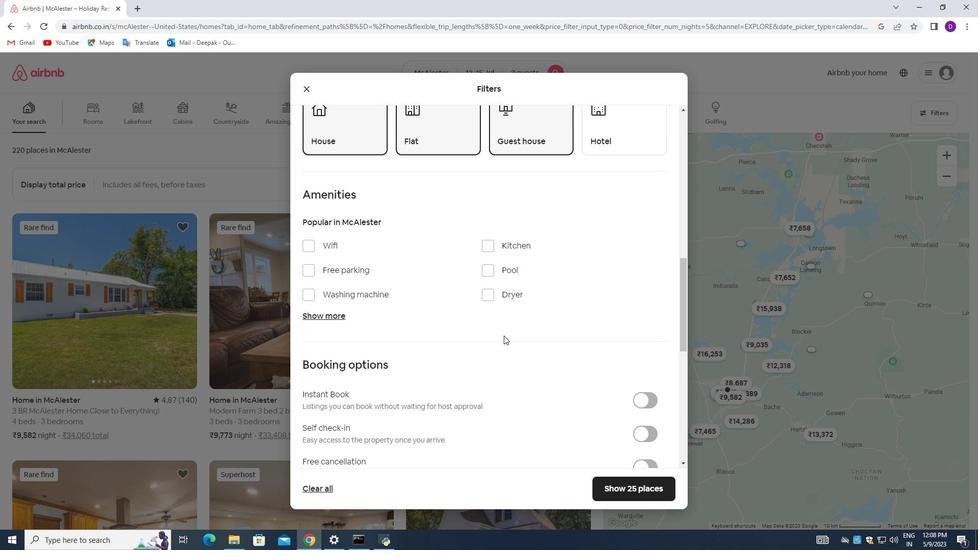 
Action: Mouse scrolled (503, 335) with delta (0, 0)
Screenshot: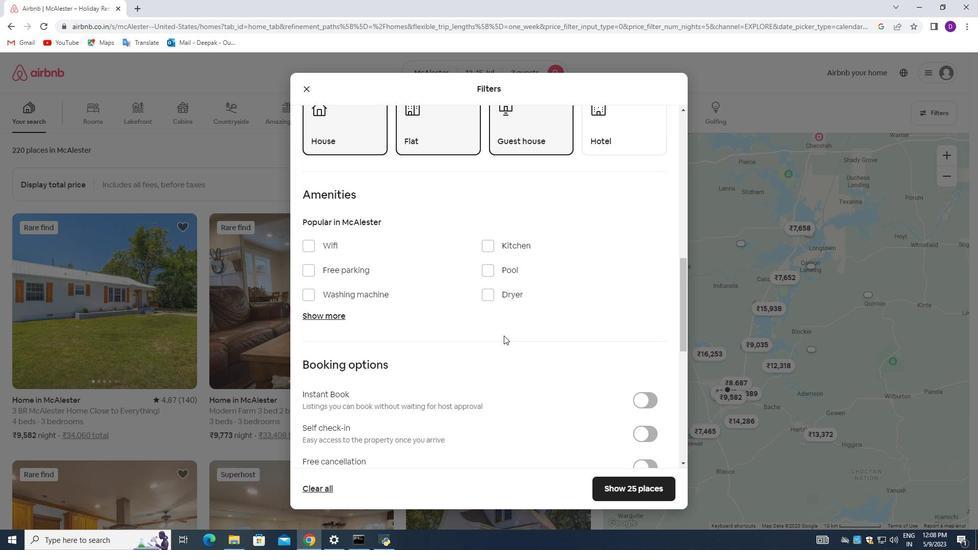 
Action: Mouse moved to (504, 336)
Screenshot: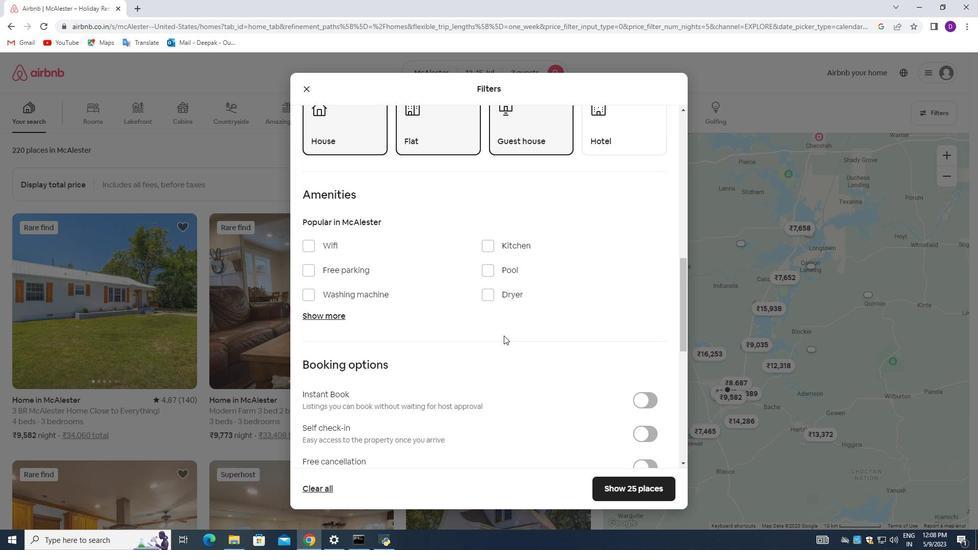 
Action: Mouse scrolled (504, 335) with delta (0, 0)
Screenshot: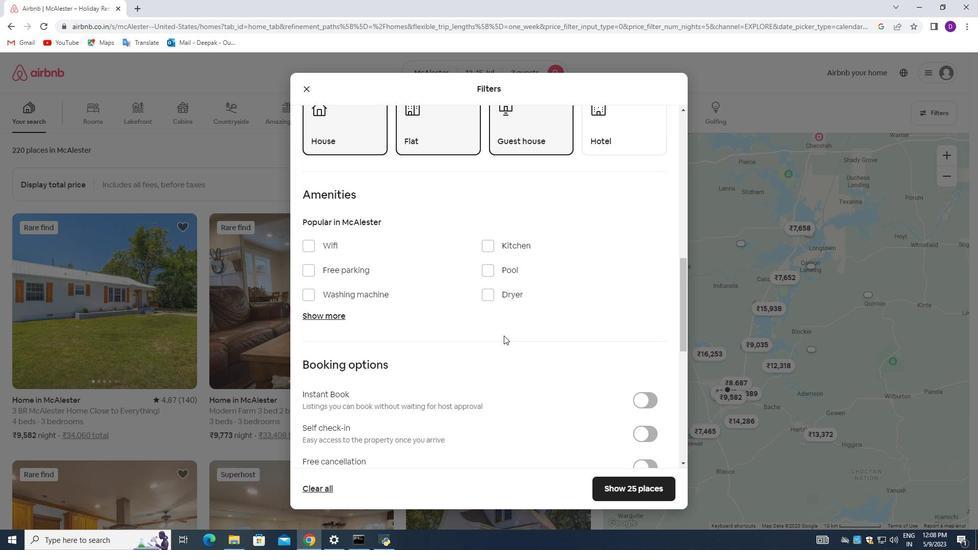 
Action: Mouse moved to (652, 280)
Screenshot: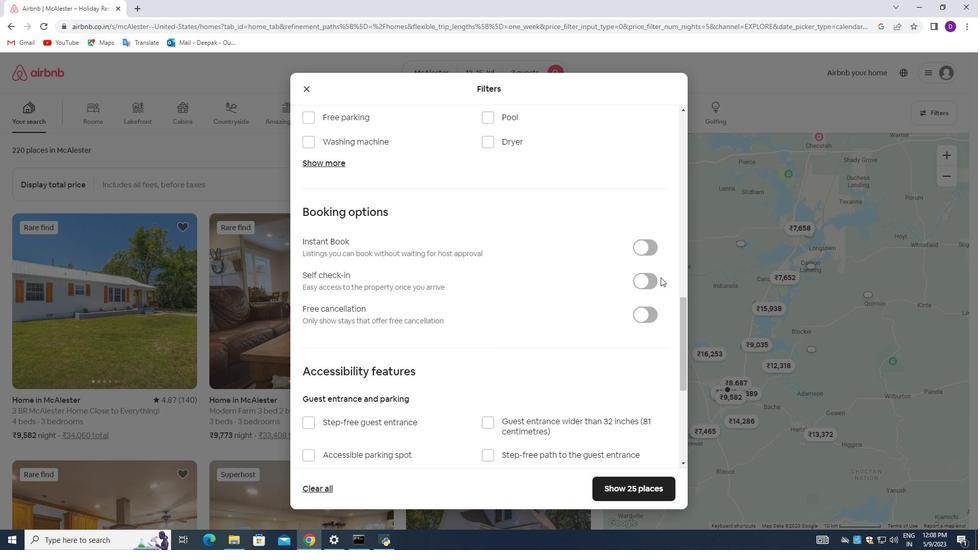 
Action: Mouse pressed left at (652, 280)
Screenshot: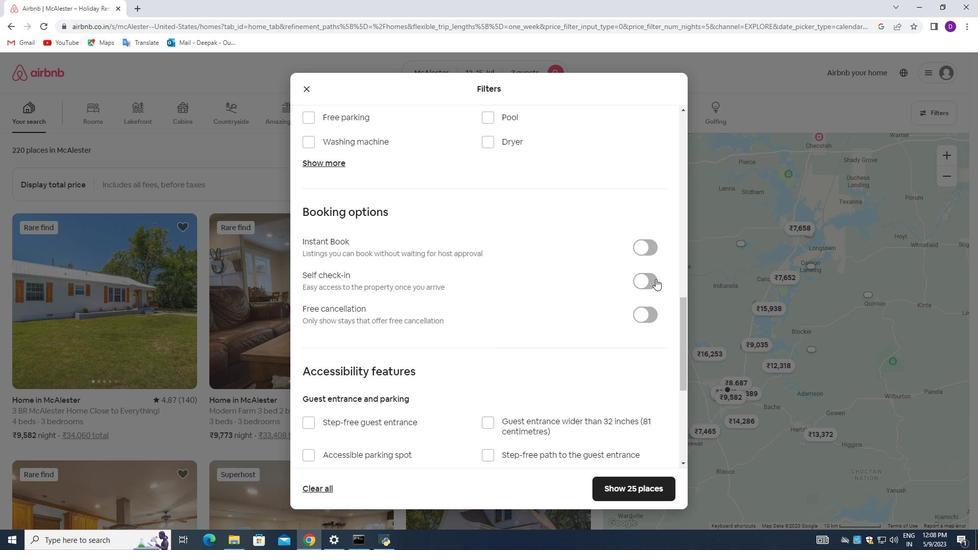 
Action: Mouse moved to (562, 342)
Screenshot: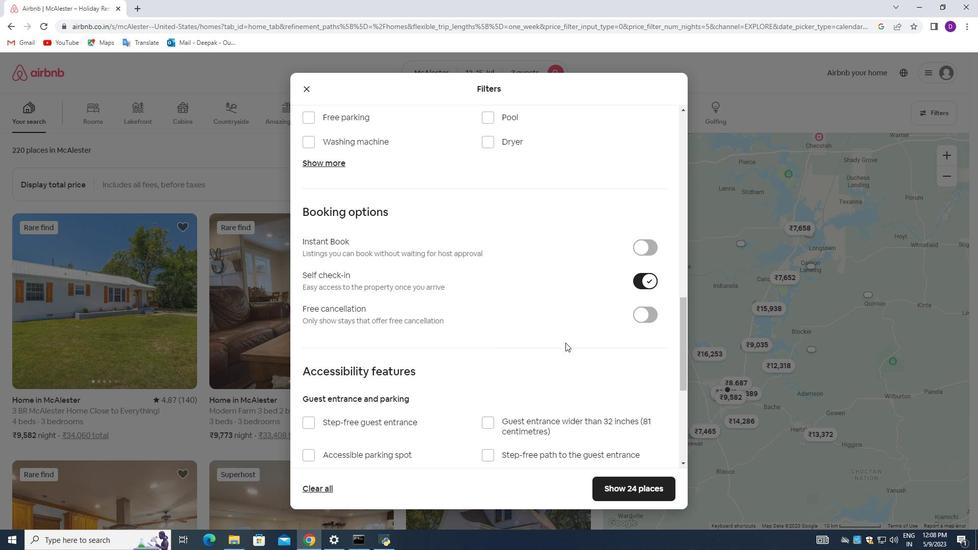 
Action: Mouse scrolled (562, 342) with delta (0, 0)
Screenshot: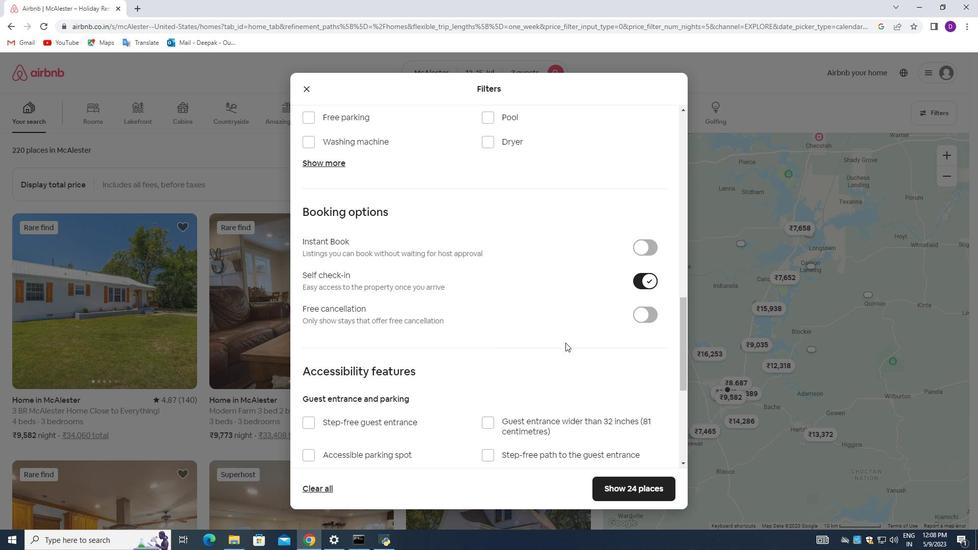 
Action: Mouse moved to (529, 334)
Screenshot: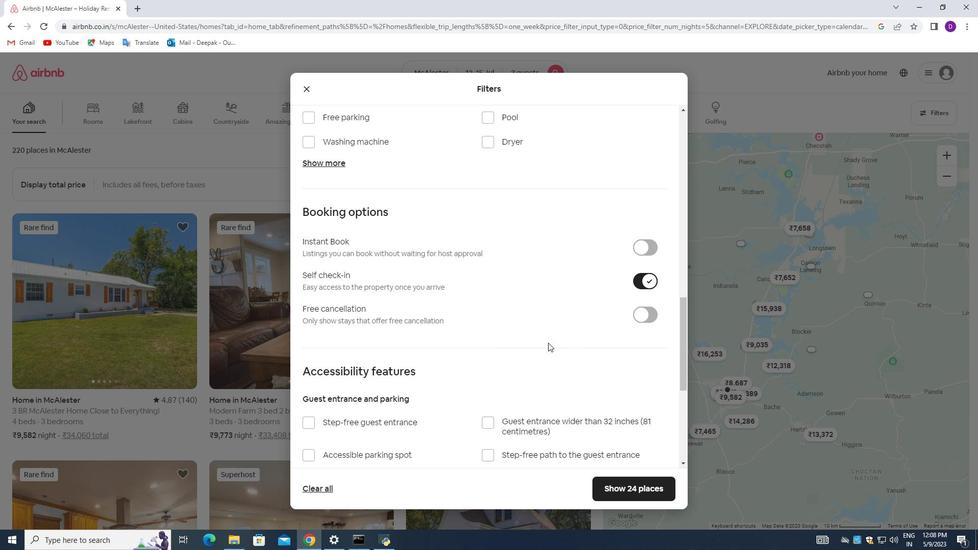 
Action: Mouse scrolled (529, 333) with delta (0, 0)
Screenshot: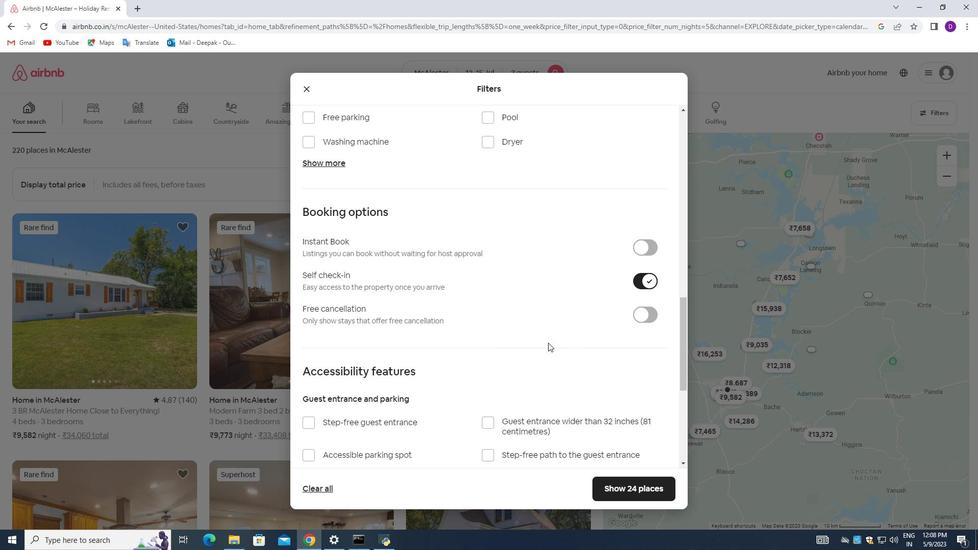 
Action: Mouse moved to (492, 347)
Screenshot: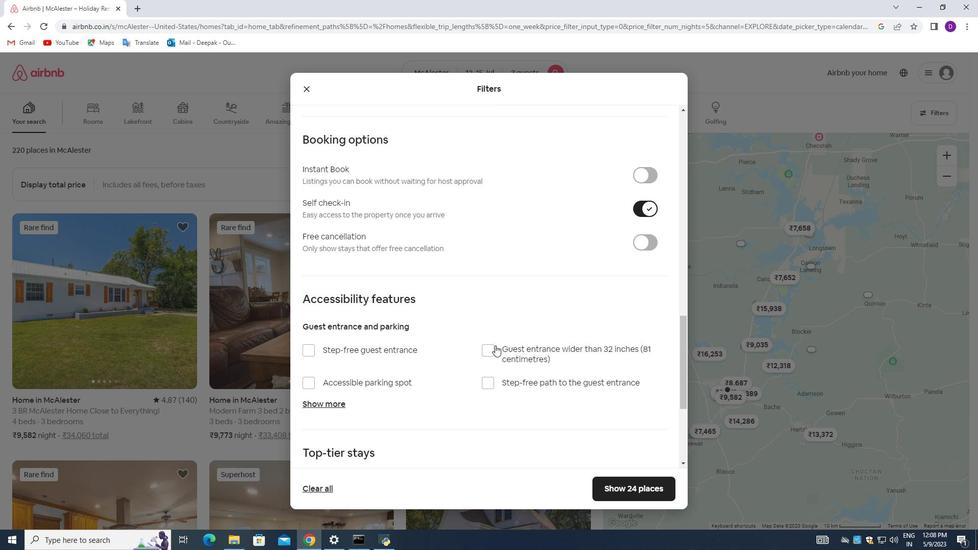 
Action: Mouse scrolled (492, 347) with delta (0, 0)
Screenshot: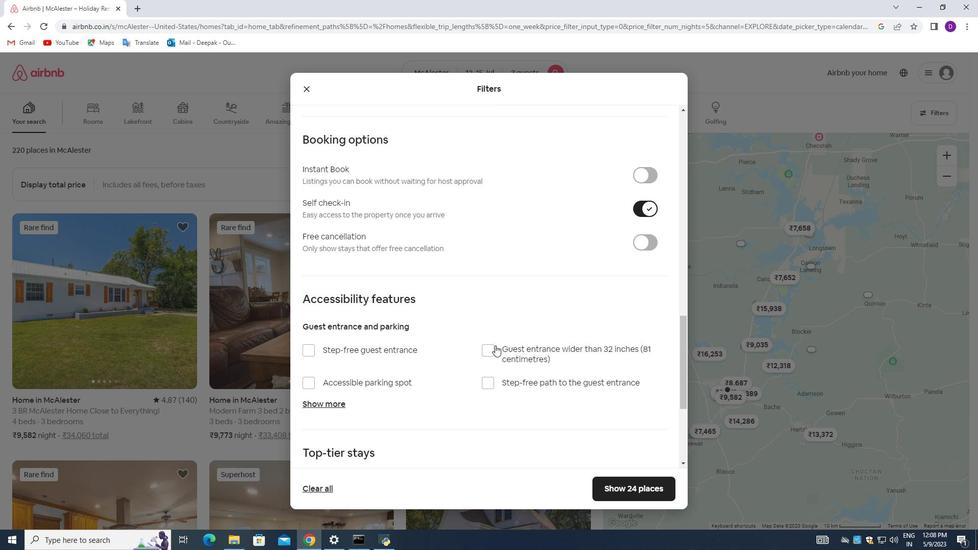 
Action: Mouse moved to (487, 357)
Screenshot: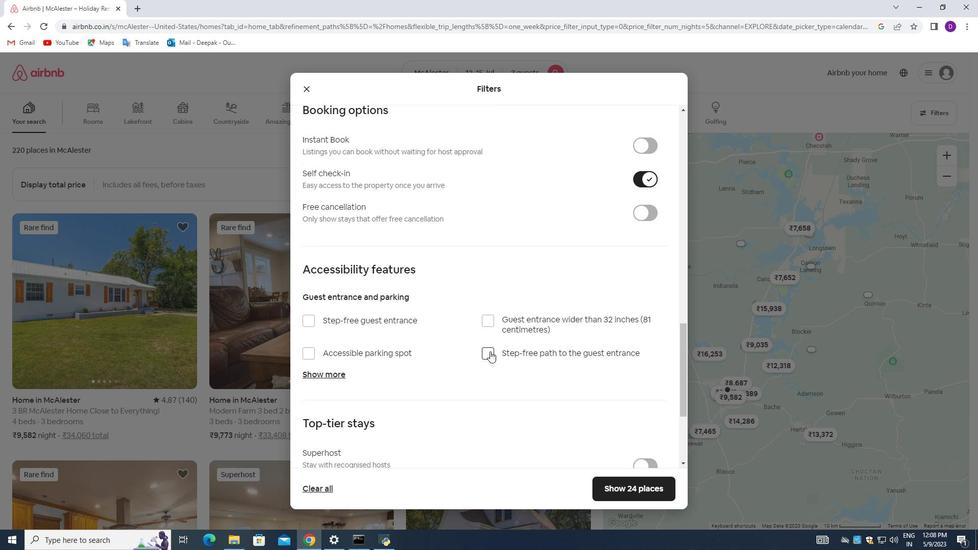 
Action: Mouse scrolled (487, 357) with delta (0, 0)
Screenshot: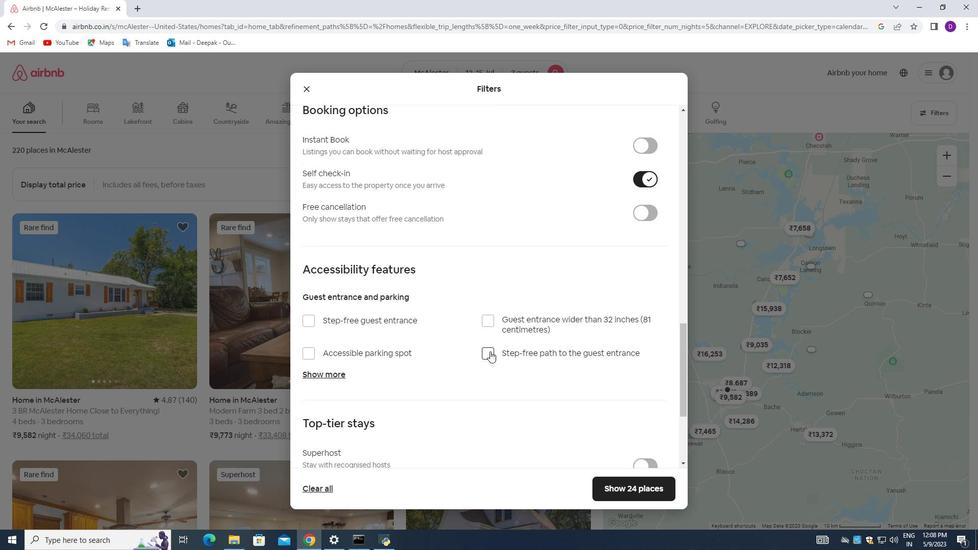 
Action: Mouse moved to (487, 358)
Screenshot: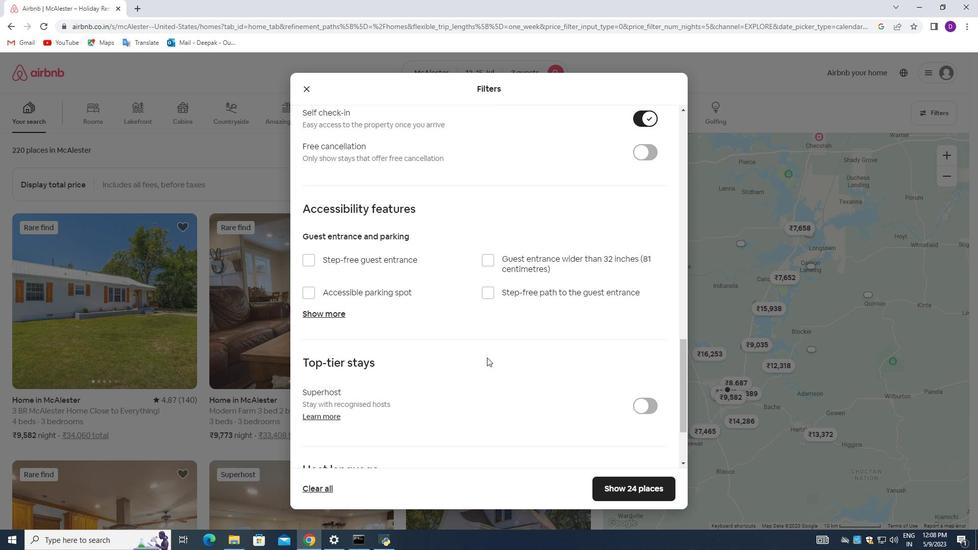 
Action: Mouse scrolled (487, 357) with delta (0, 0)
Screenshot: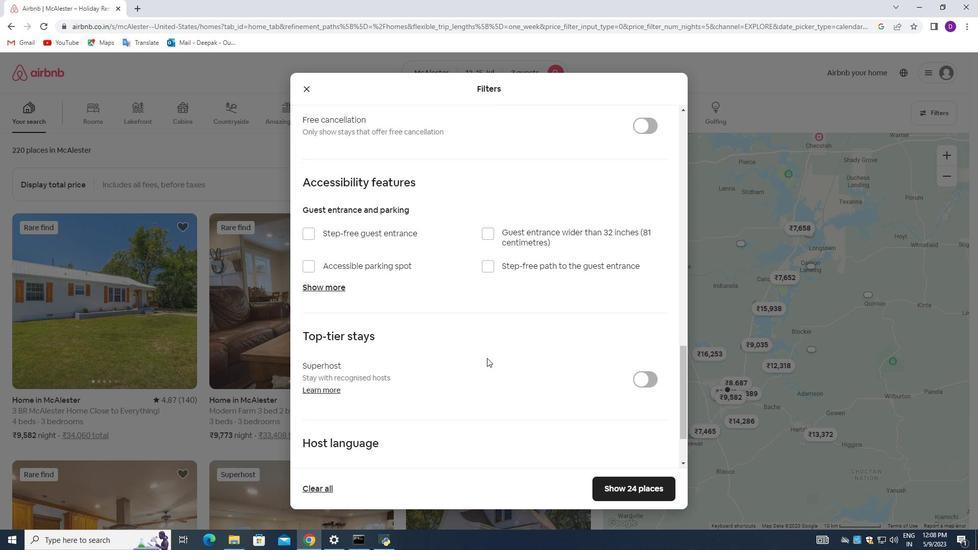 
Action: Mouse scrolled (487, 357) with delta (0, 0)
Screenshot: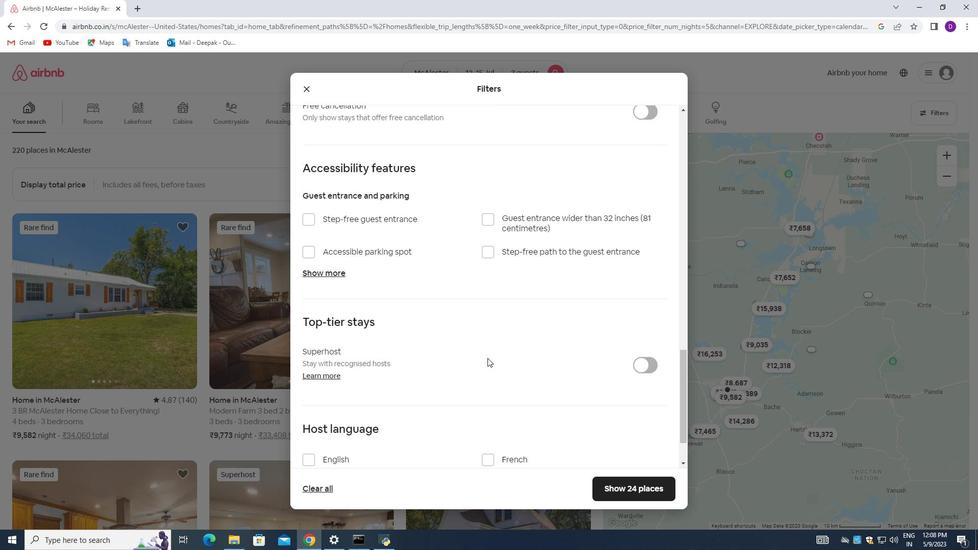 
Action: Mouse scrolled (487, 357) with delta (0, 0)
Screenshot: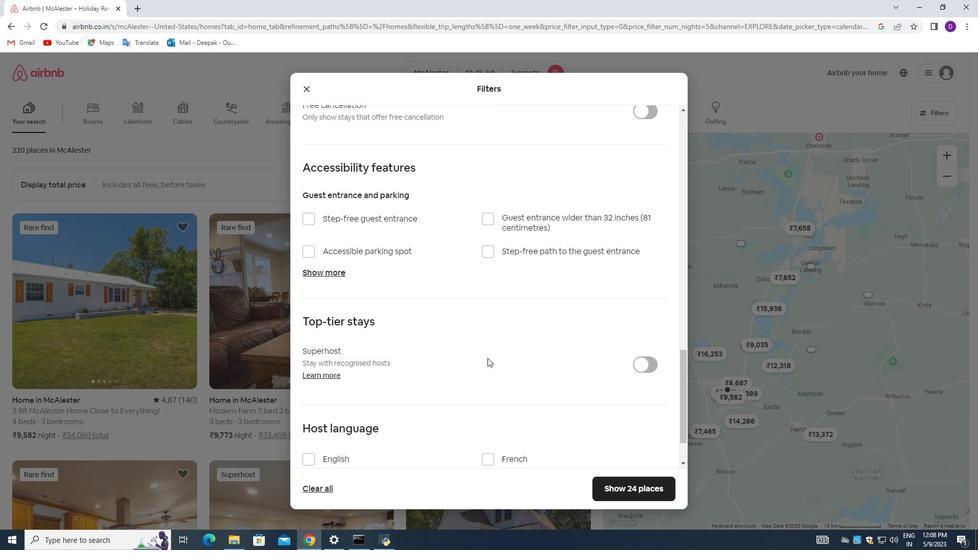 
Action: Mouse moved to (304, 394)
Screenshot: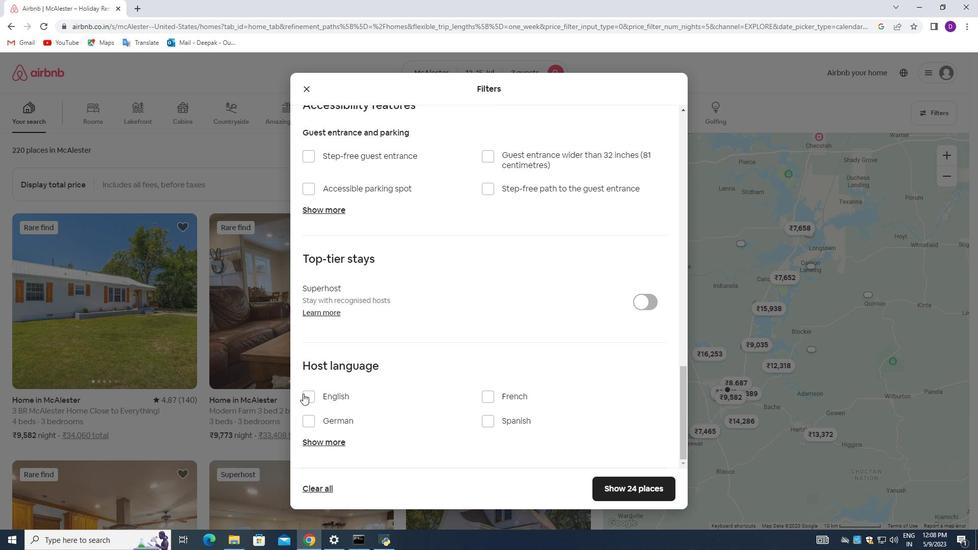 
Action: Mouse pressed left at (304, 394)
Screenshot: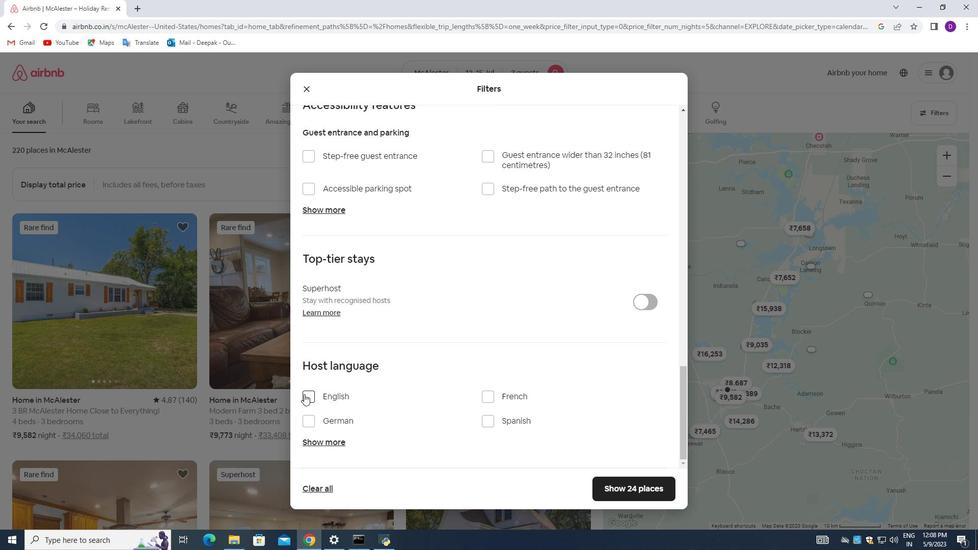 
Action: Mouse moved to (519, 407)
Screenshot: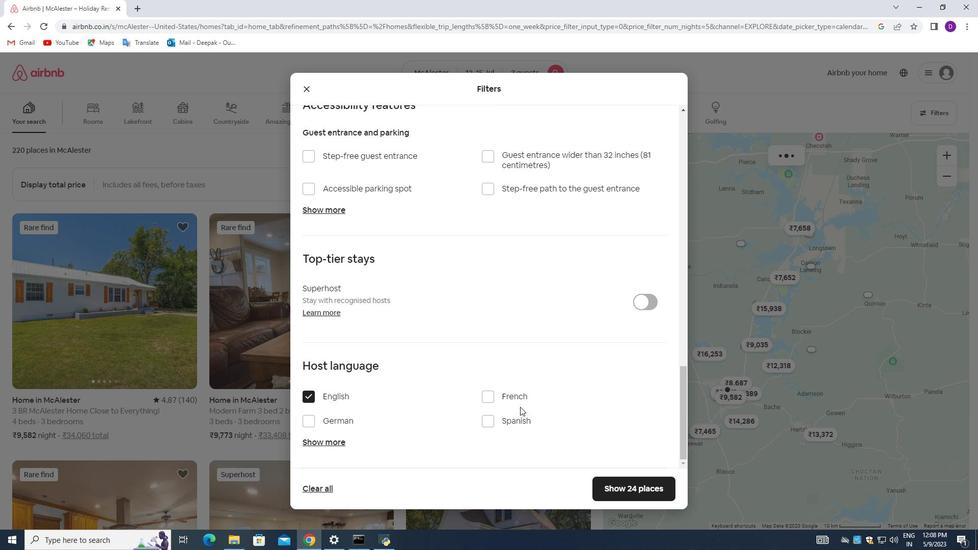 
Action: Mouse scrolled (519, 406) with delta (0, 0)
Screenshot: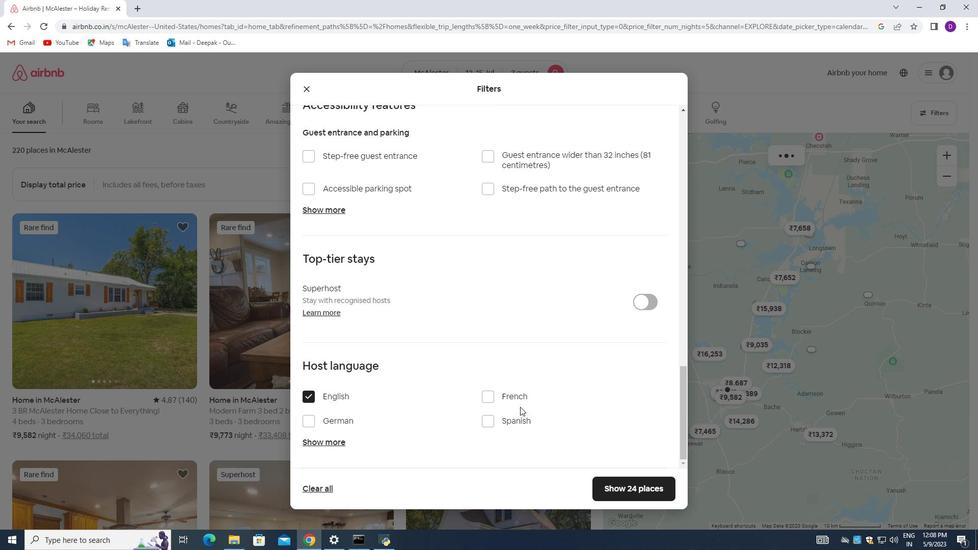 
Action: Mouse scrolled (519, 406) with delta (0, 0)
Screenshot: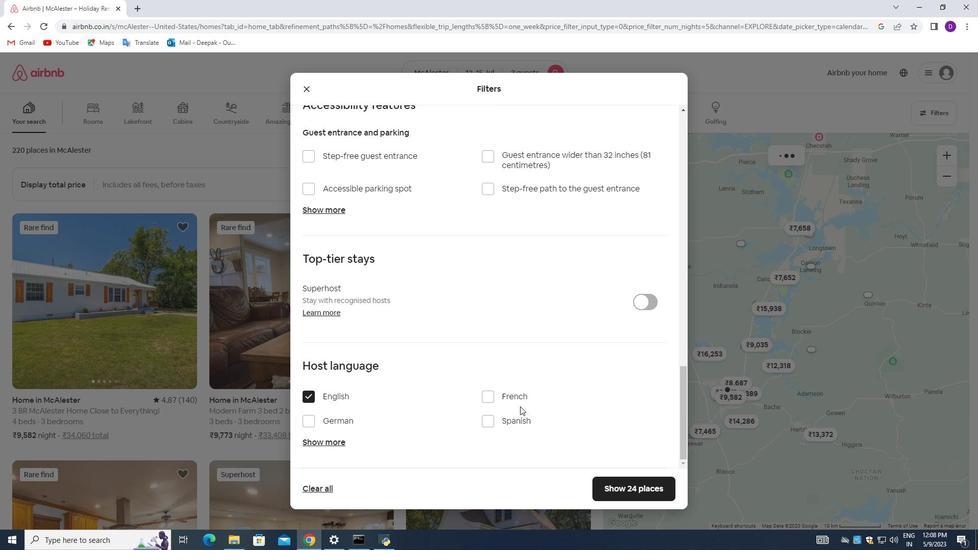 
Action: Mouse scrolled (519, 406) with delta (0, 0)
Screenshot: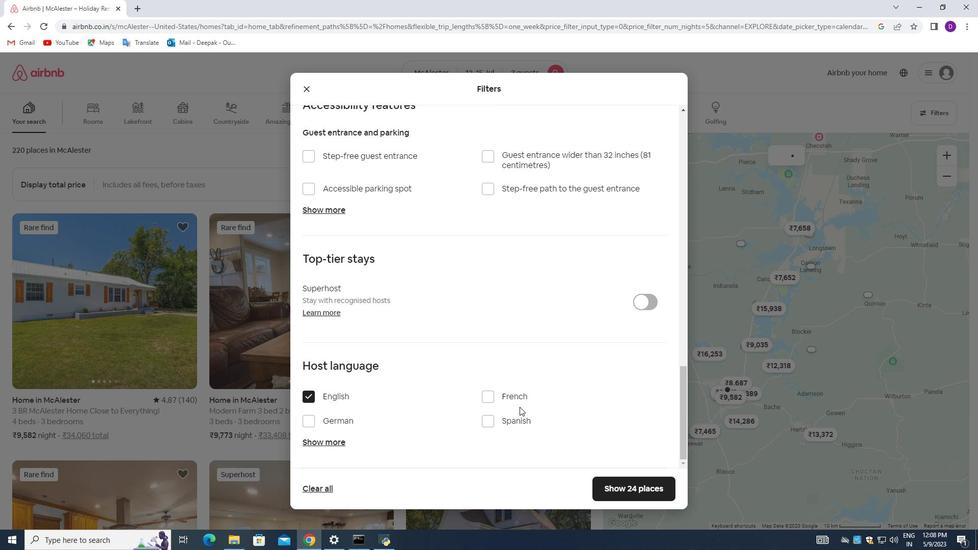 
Action: Mouse moved to (623, 482)
Screenshot: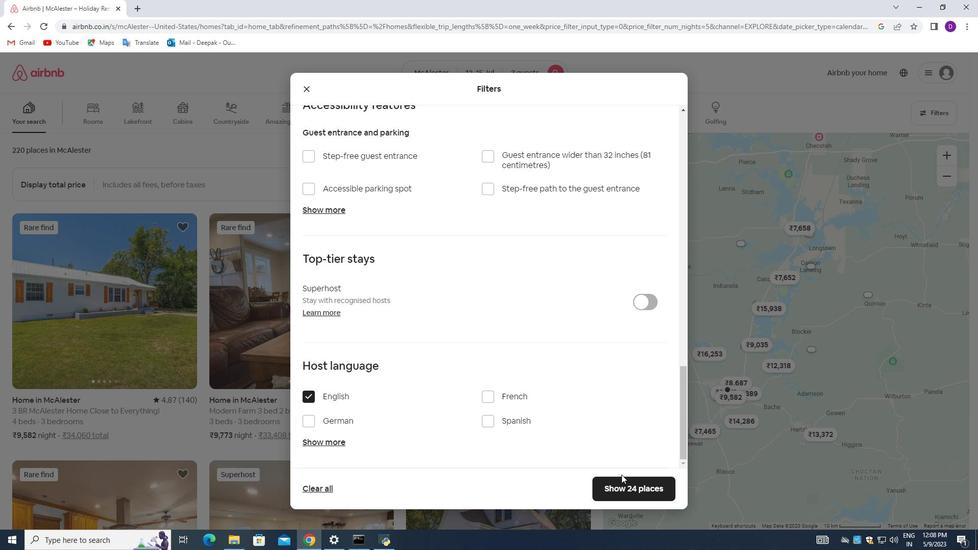
Action: Mouse pressed left at (623, 482)
Screenshot: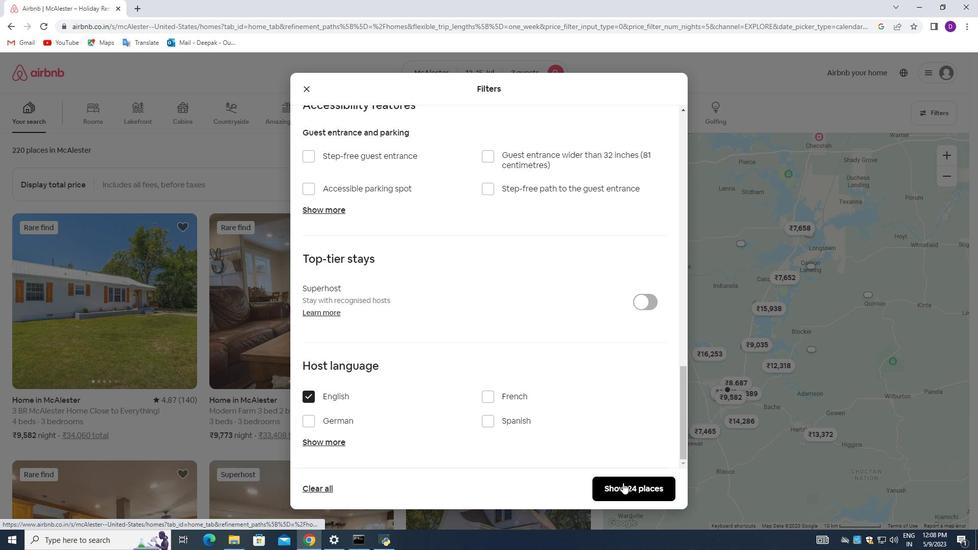 
Action: Mouse moved to (618, 485)
Screenshot: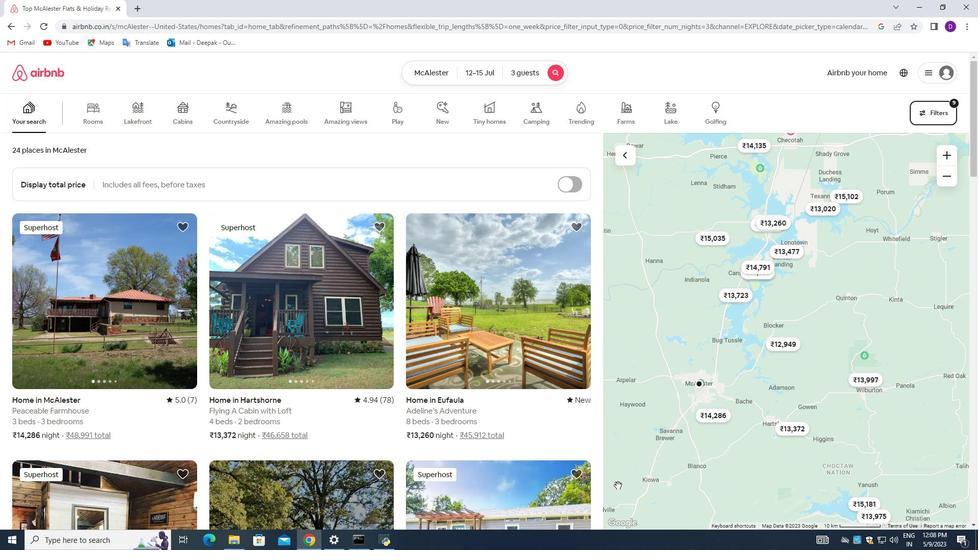 
